 Task: Search one way flight ticket for 2 adults, 4 children and 1 infant on lap in business from Niagara Falls: Niagara Falls International Airport to Greensboro: Piedmont Triad International Airport on 5-1-2023. Choice of flights is Royal air maroc. Number of bags: 1 carry on bag. Price is upto 107000. Outbound departure time preference is 12:15.
Action: Mouse moved to (213, 371)
Screenshot: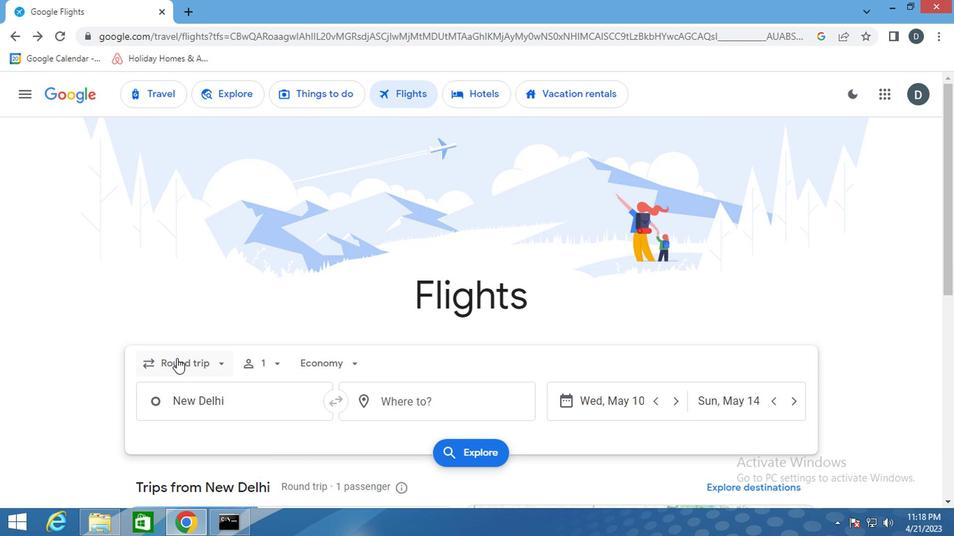 
Action: Mouse pressed left at (213, 371)
Screenshot: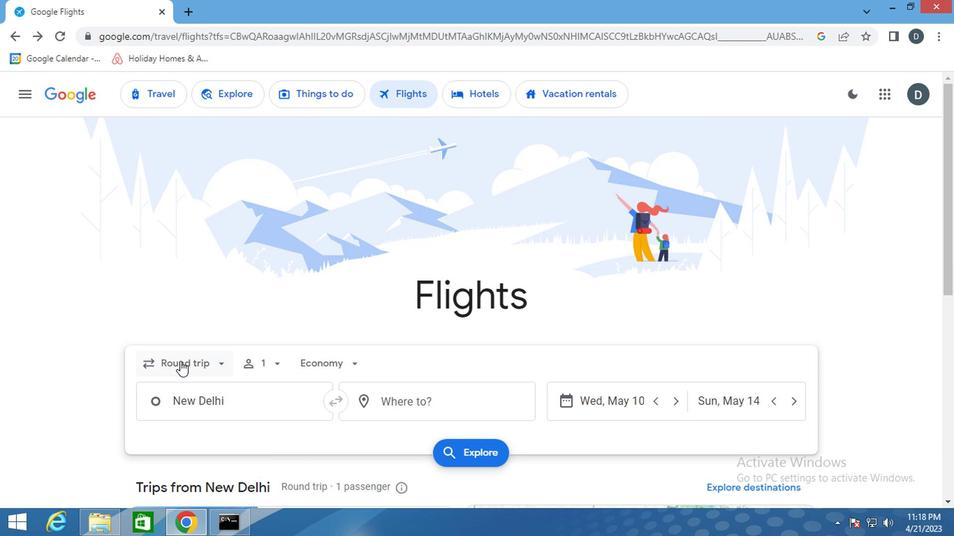 
Action: Mouse moved to (223, 428)
Screenshot: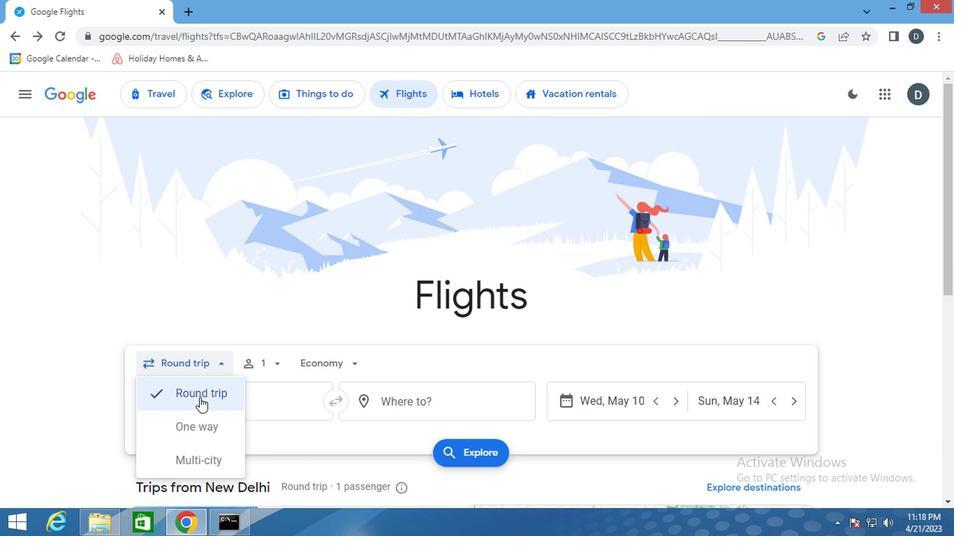 
Action: Mouse pressed left at (223, 428)
Screenshot: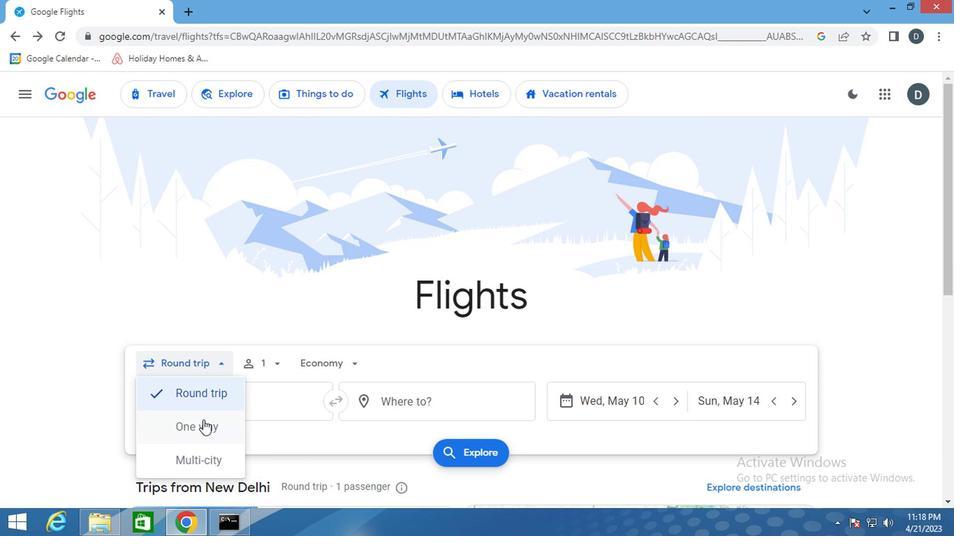 
Action: Mouse moved to (276, 365)
Screenshot: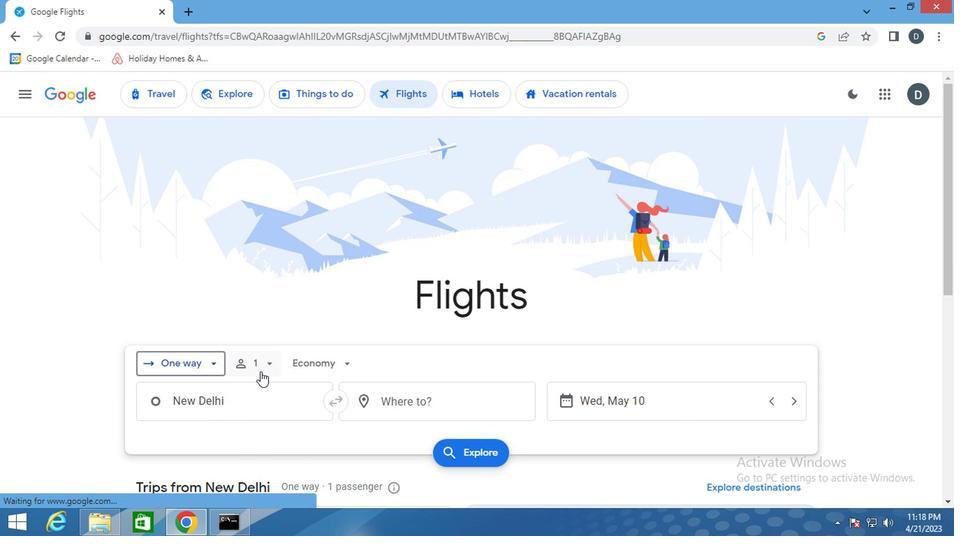 
Action: Mouse pressed left at (276, 365)
Screenshot: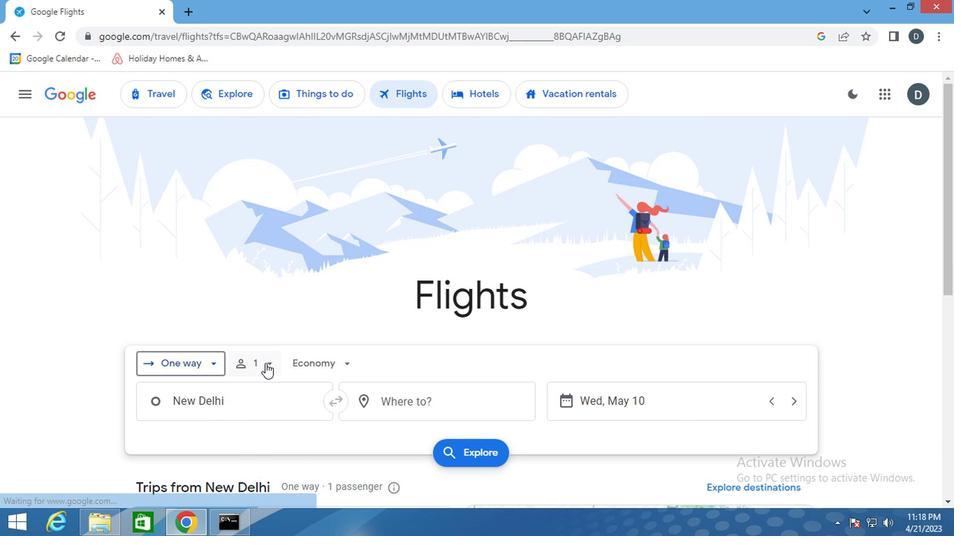 
Action: Mouse moved to (369, 413)
Screenshot: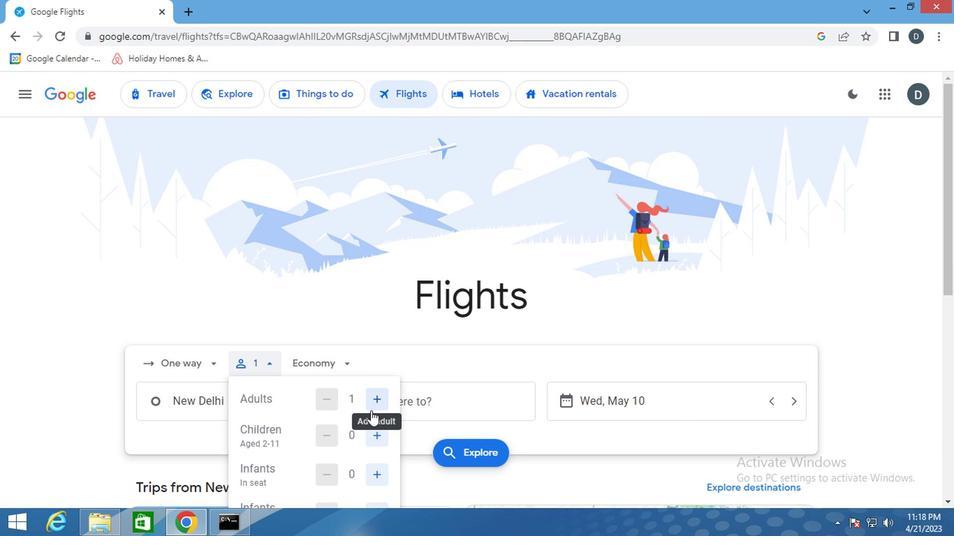 
Action: Mouse pressed left at (369, 413)
Screenshot: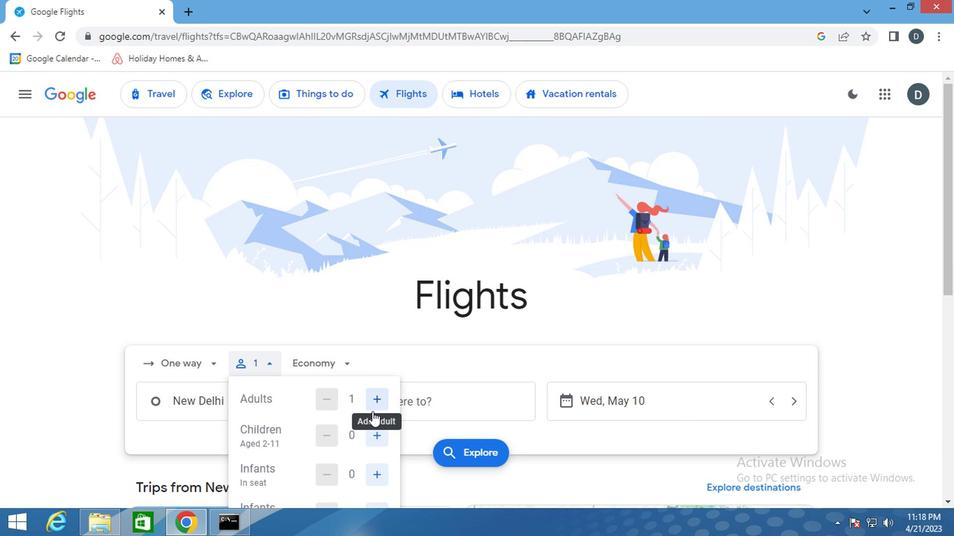 
Action: Mouse pressed left at (369, 413)
Screenshot: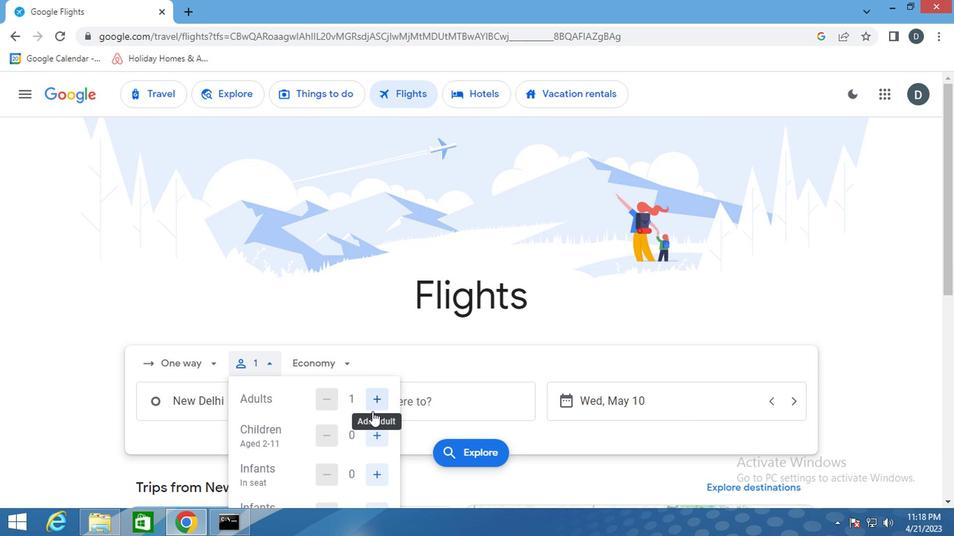 
Action: Mouse moved to (332, 404)
Screenshot: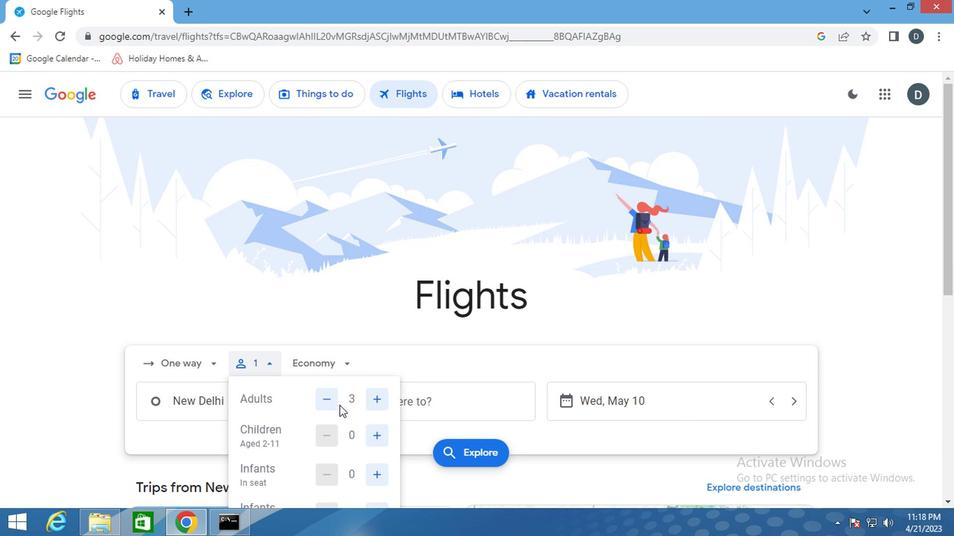
Action: Mouse pressed left at (332, 404)
Screenshot: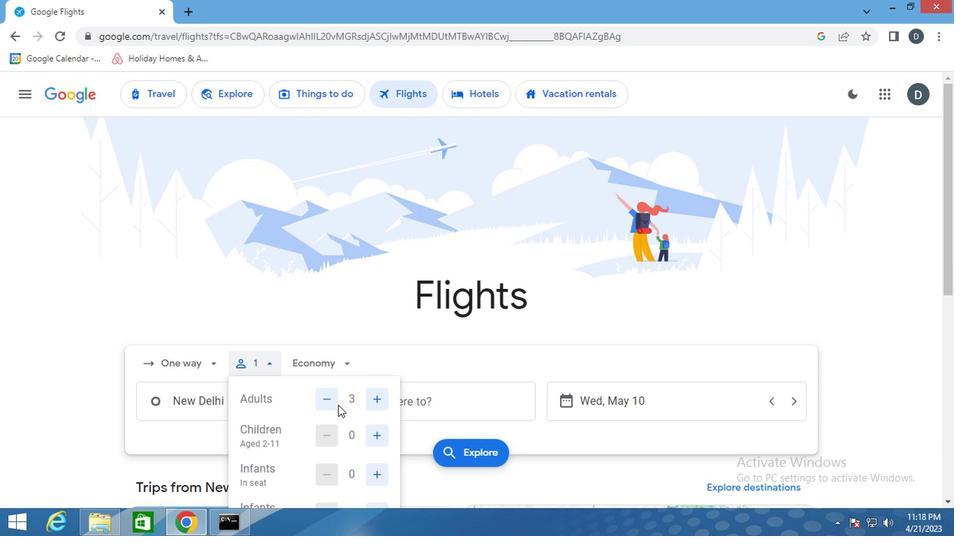 
Action: Mouse moved to (370, 426)
Screenshot: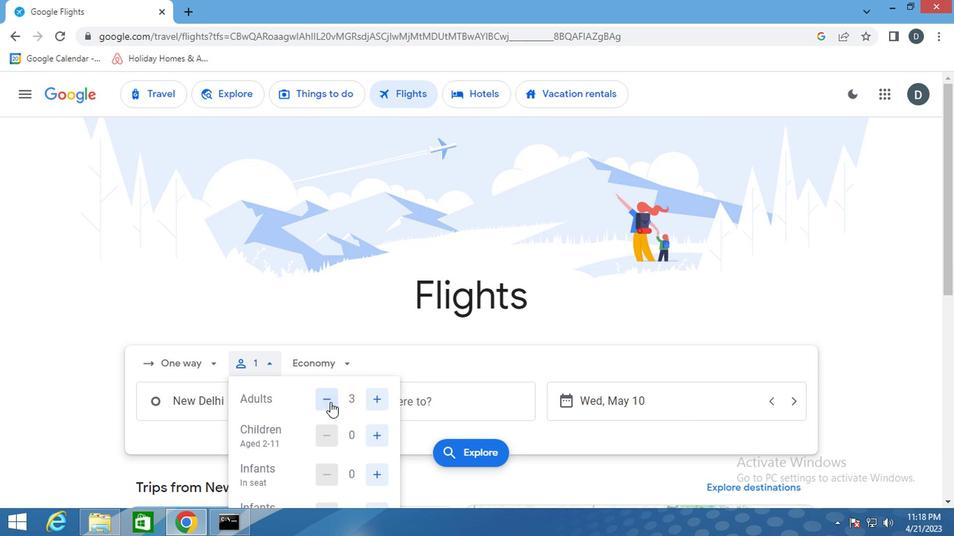 
Action: Mouse scrolled (370, 426) with delta (0, 0)
Screenshot: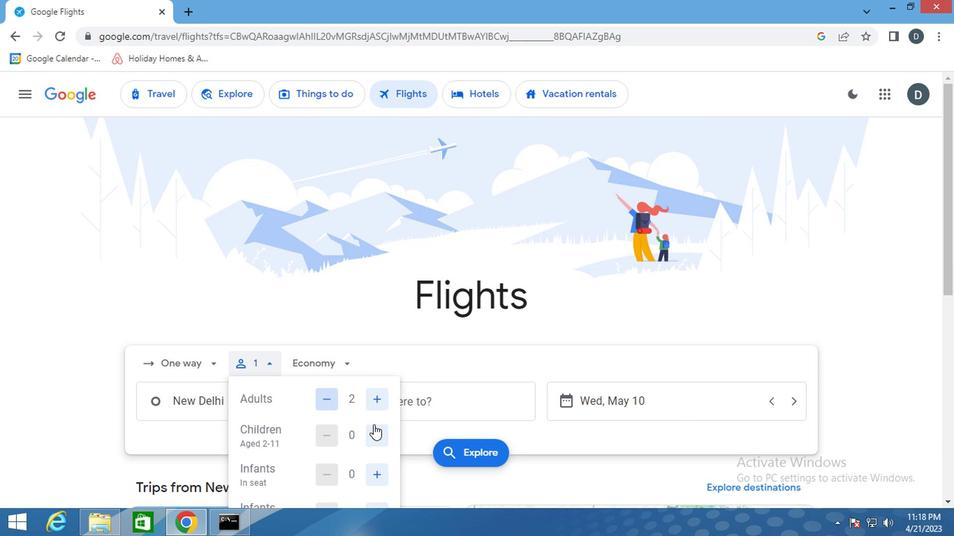 
Action: Mouse moved to (367, 371)
Screenshot: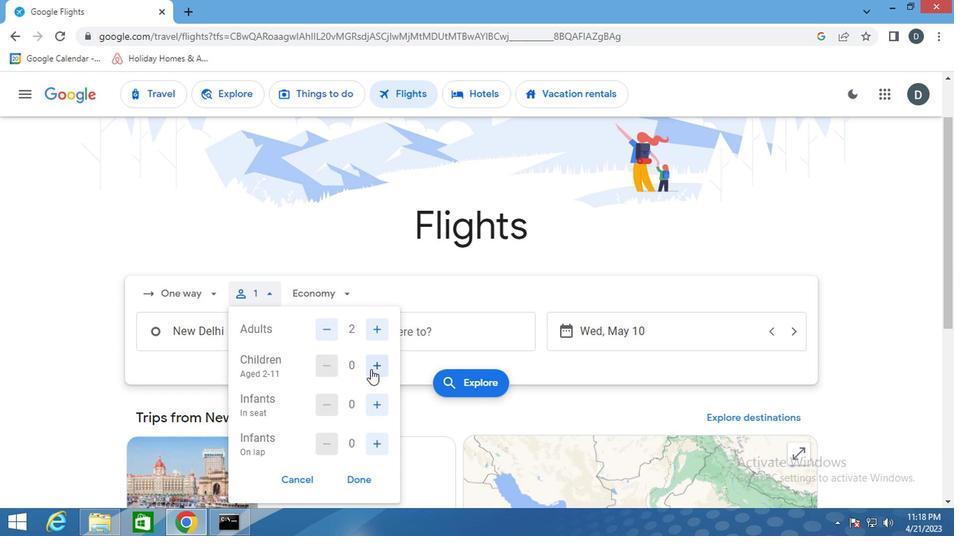 
Action: Mouse pressed left at (367, 371)
Screenshot: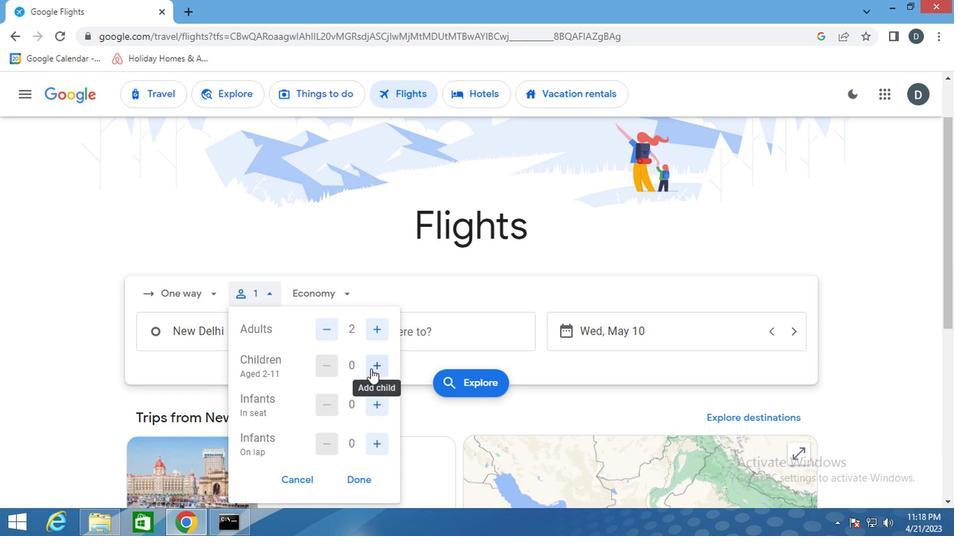 
Action: Mouse pressed left at (367, 371)
Screenshot: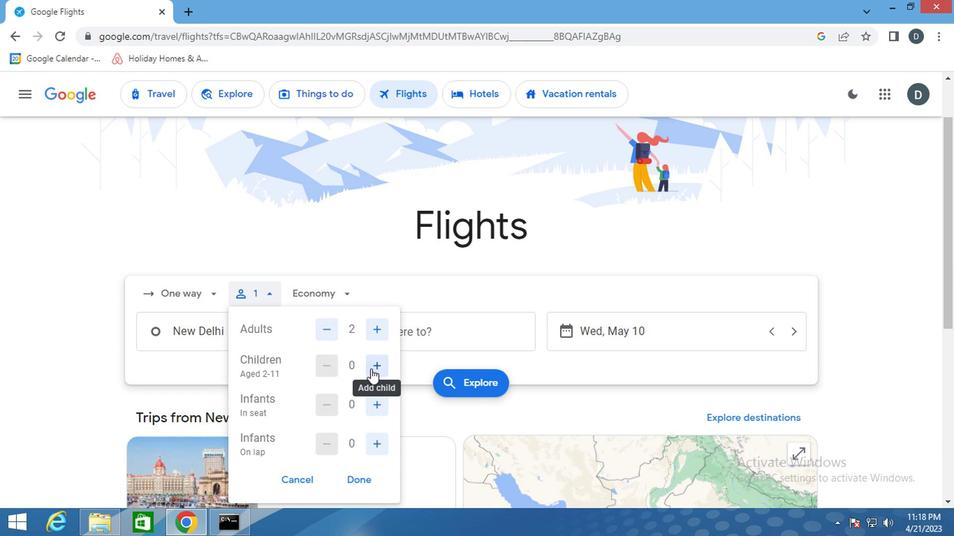 
Action: Mouse pressed left at (367, 371)
Screenshot: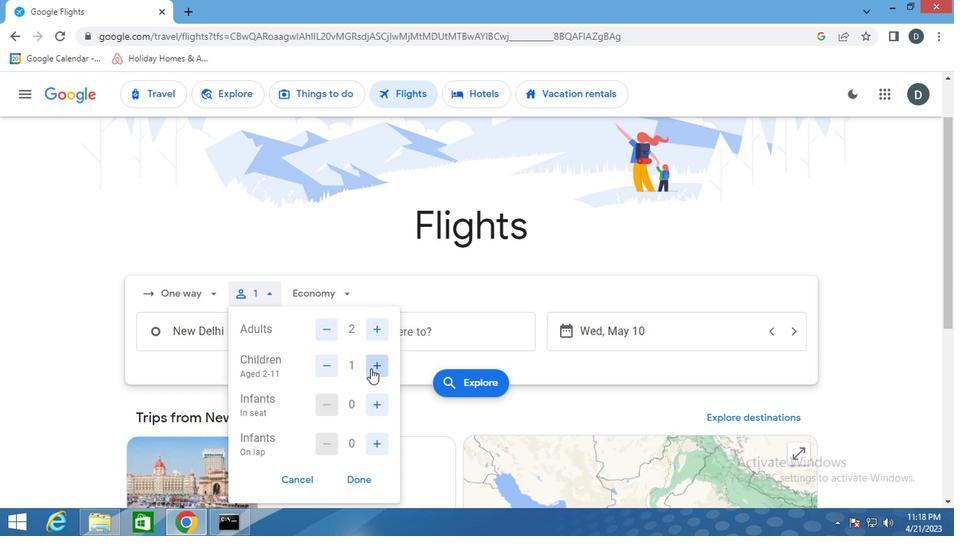 
Action: Mouse pressed left at (367, 371)
Screenshot: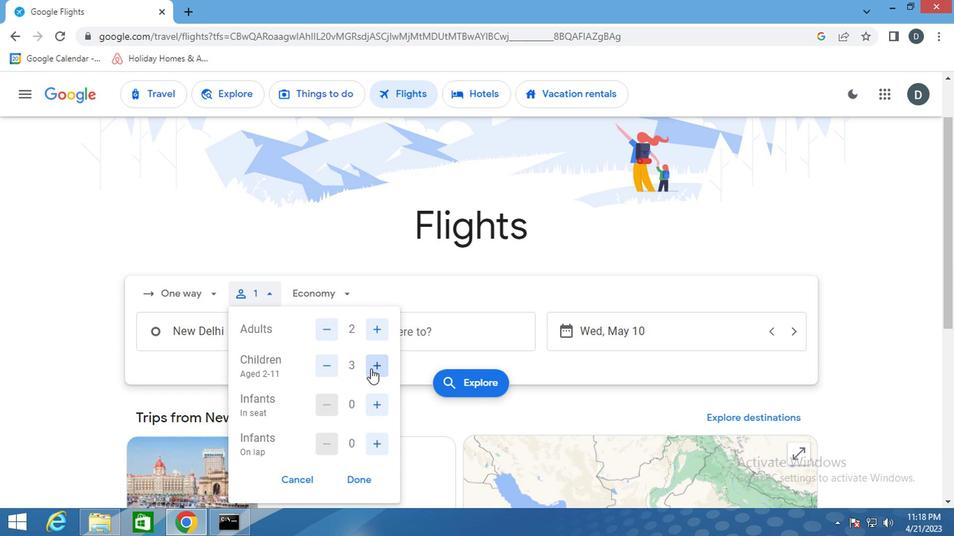 
Action: Mouse moved to (376, 453)
Screenshot: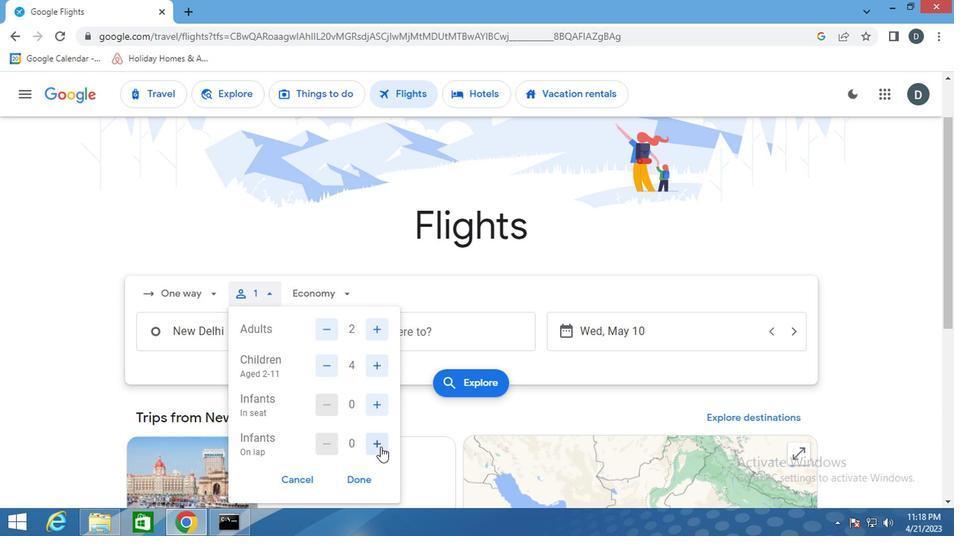 
Action: Mouse pressed left at (376, 453)
Screenshot: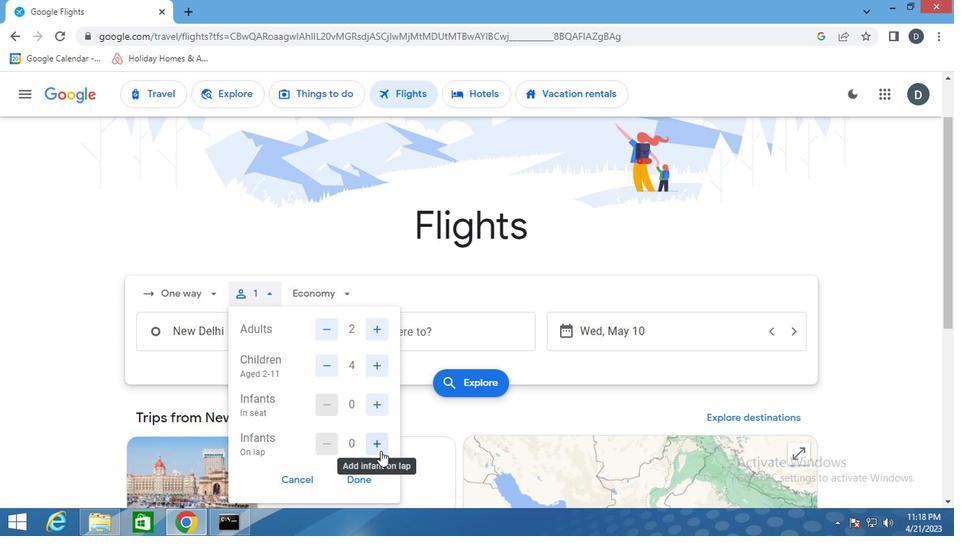 
Action: Mouse moved to (367, 479)
Screenshot: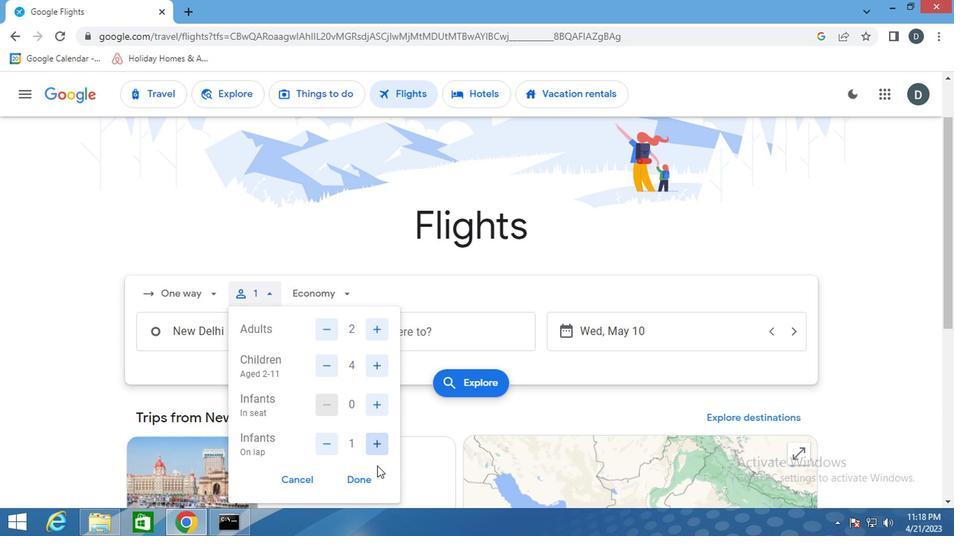 
Action: Mouse pressed left at (367, 479)
Screenshot: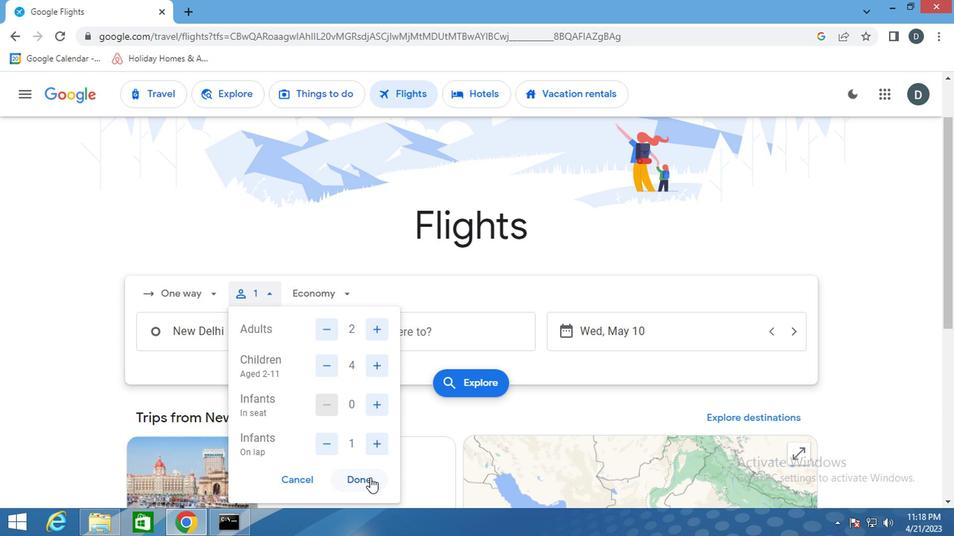 
Action: Mouse moved to (328, 305)
Screenshot: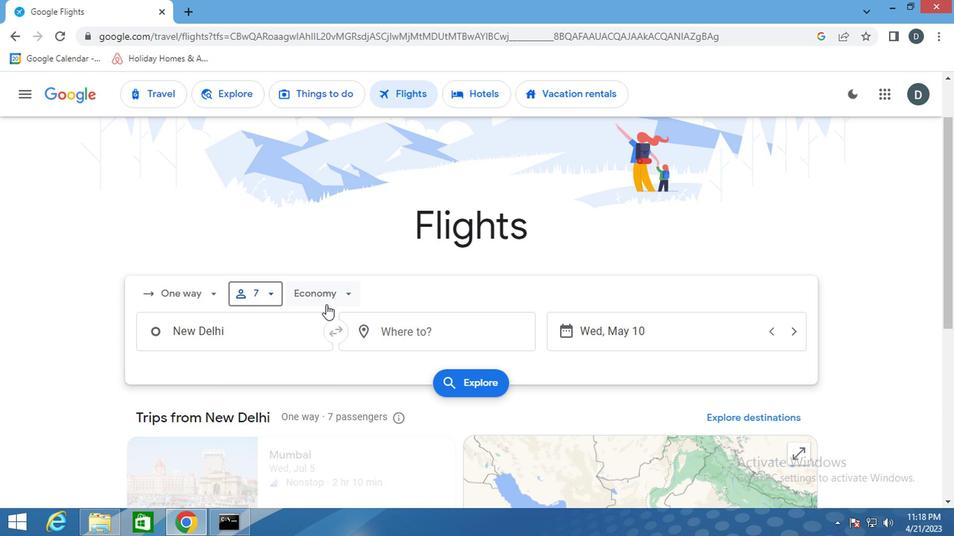 
Action: Mouse pressed left at (328, 305)
Screenshot: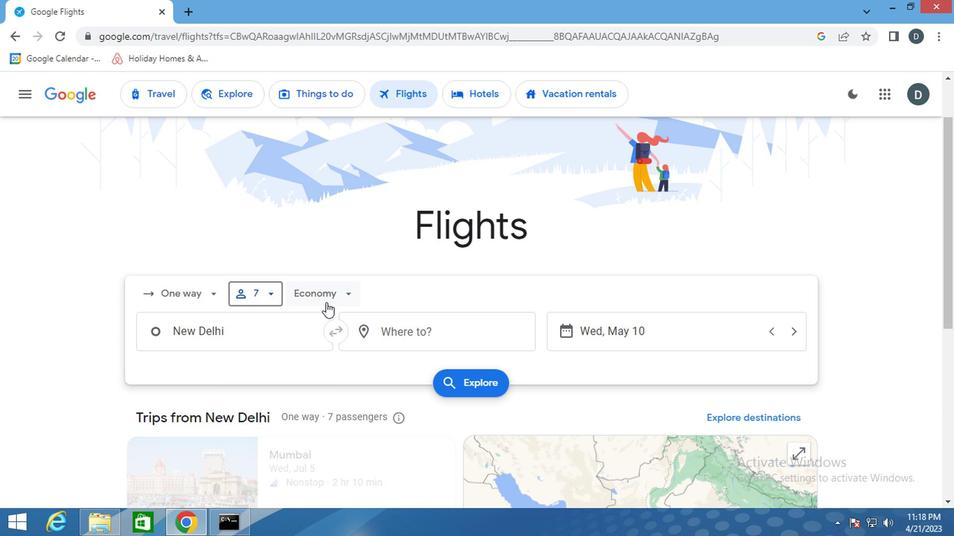 
Action: Mouse moved to (356, 403)
Screenshot: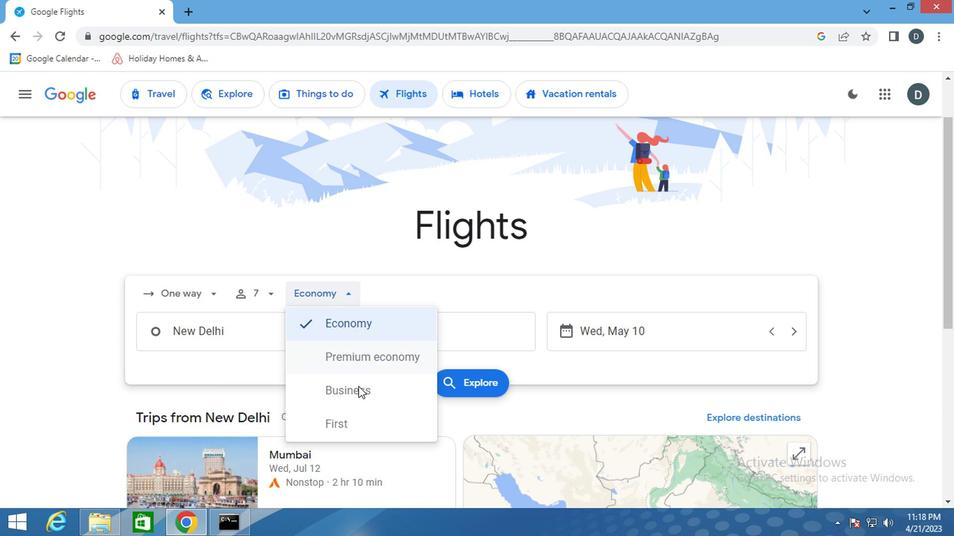 
Action: Mouse pressed left at (356, 403)
Screenshot: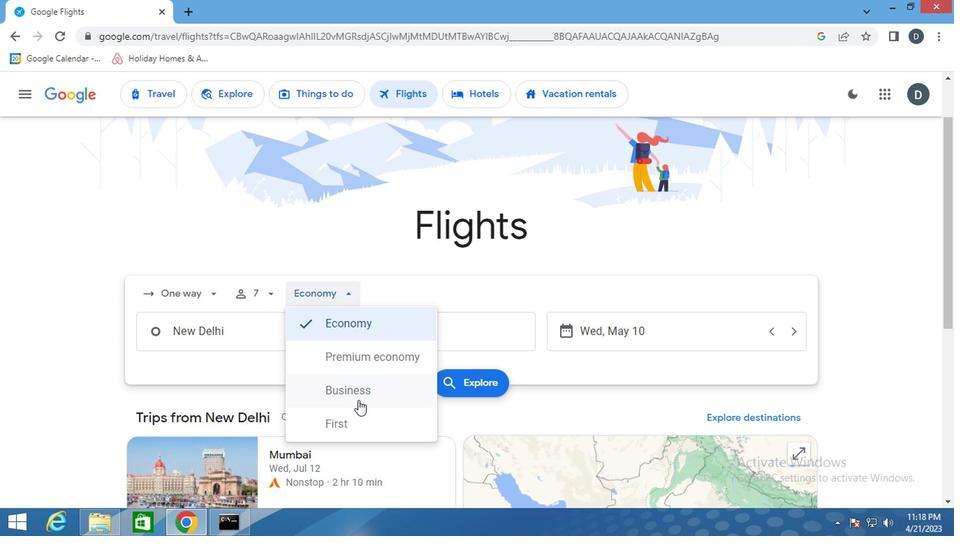
Action: Mouse moved to (243, 335)
Screenshot: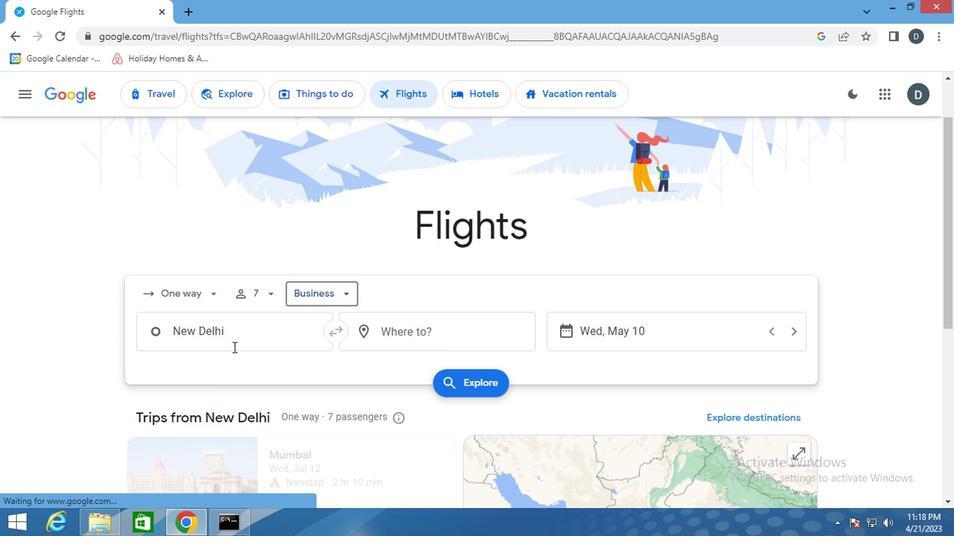 
Action: Mouse pressed left at (243, 335)
Screenshot: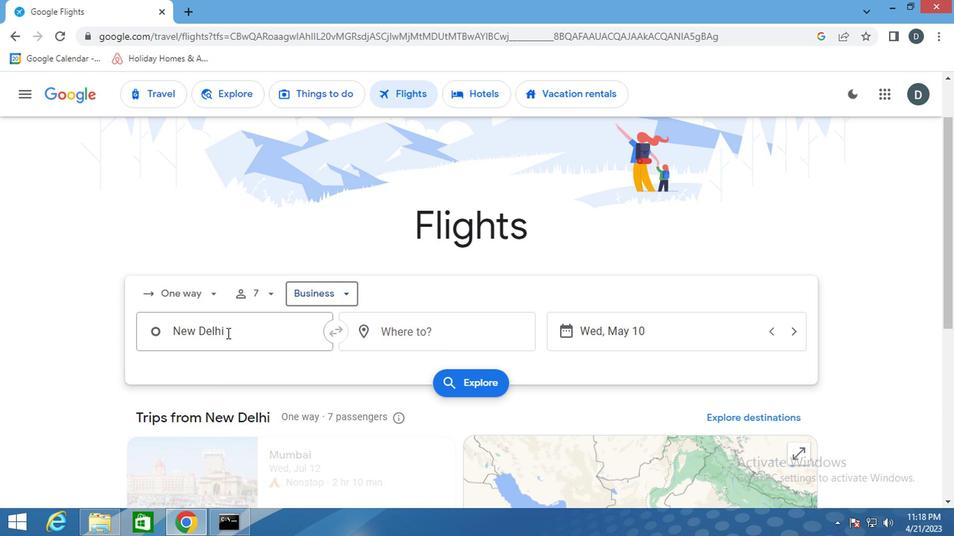 
Action: Key pressed <Key.shift>NIAGRA
Screenshot: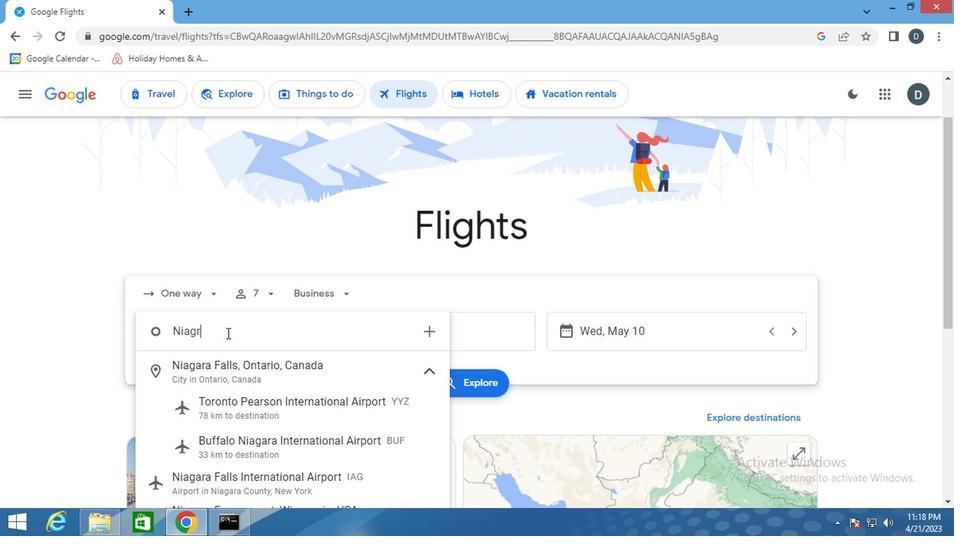 
Action: Mouse moved to (303, 473)
Screenshot: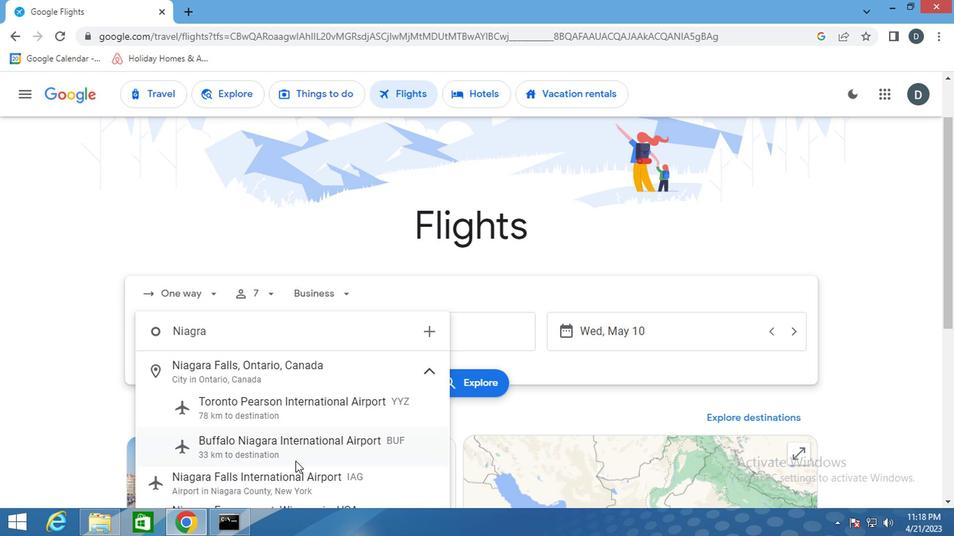 
Action: Mouse pressed left at (303, 473)
Screenshot: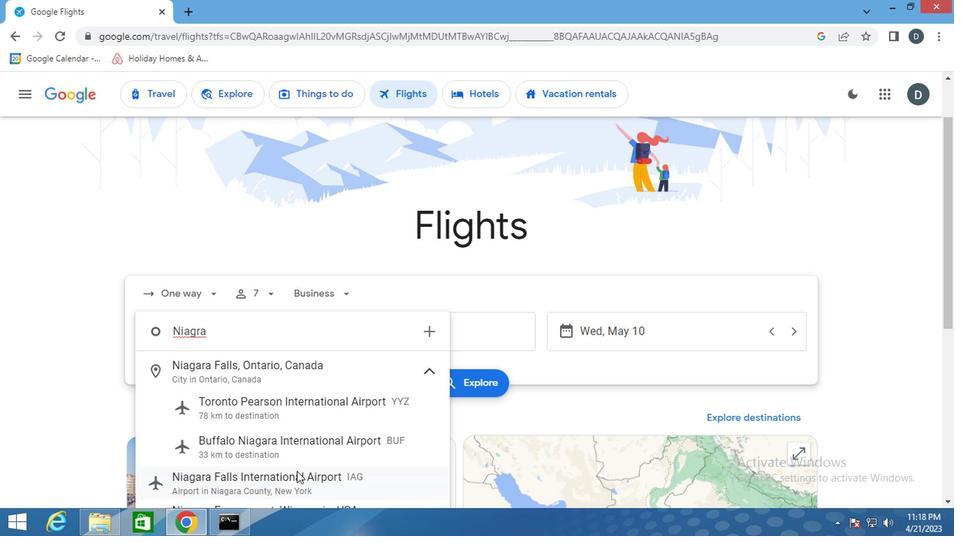 
Action: Mouse moved to (414, 343)
Screenshot: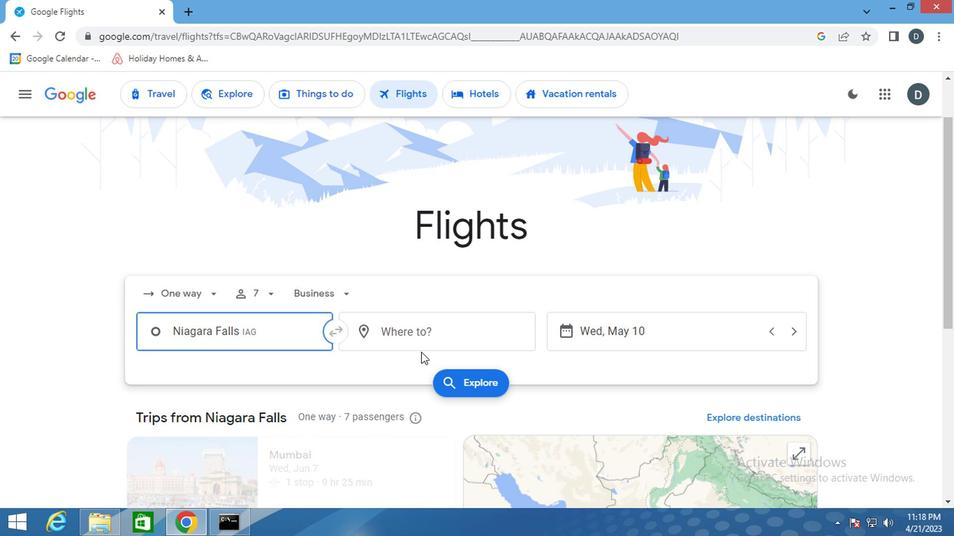 
Action: Mouse pressed left at (414, 343)
Screenshot: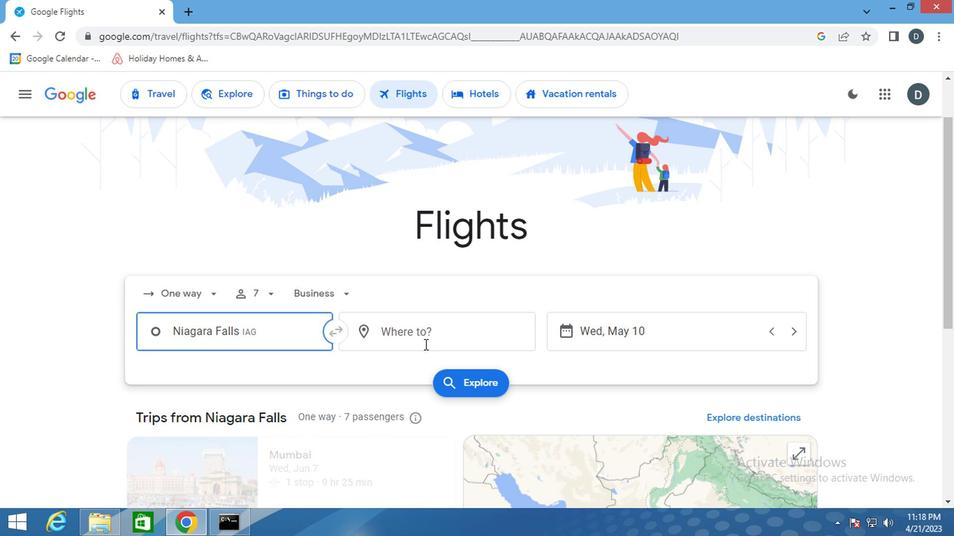 
Action: Key pressed <Key.shift><Key.shift><Key.shift><Key.shift><Key.shift>ctrl+GREENS
Screenshot: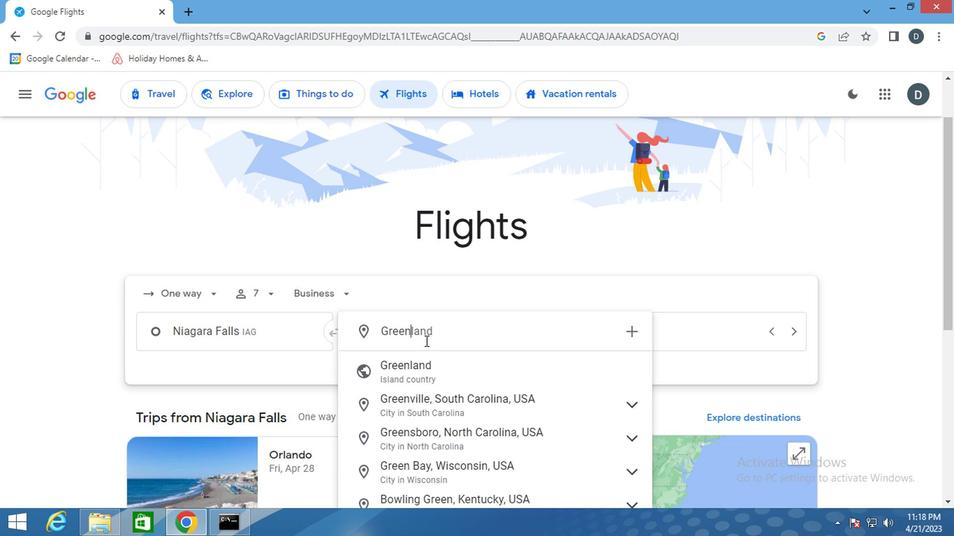 
Action: Mouse moved to (456, 403)
Screenshot: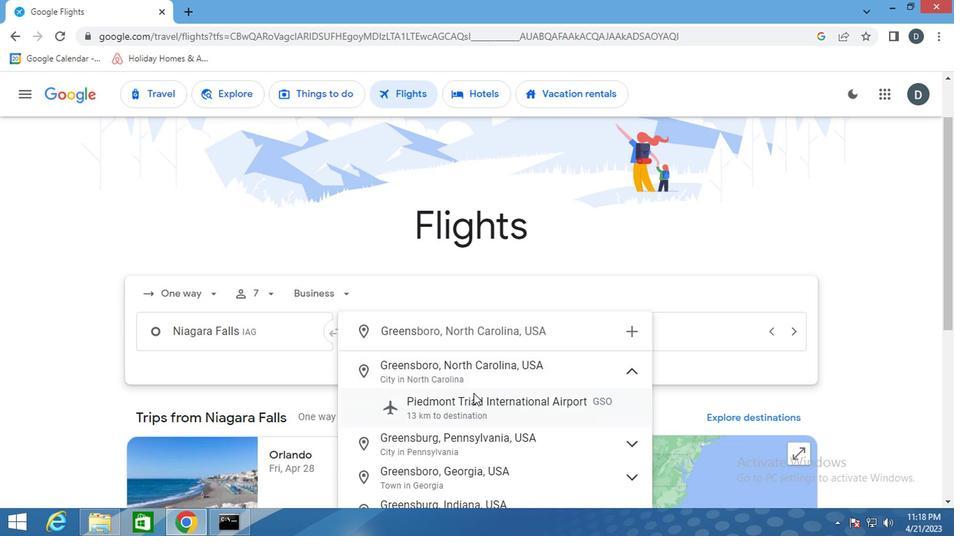 
Action: Mouse pressed left at (456, 403)
Screenshot: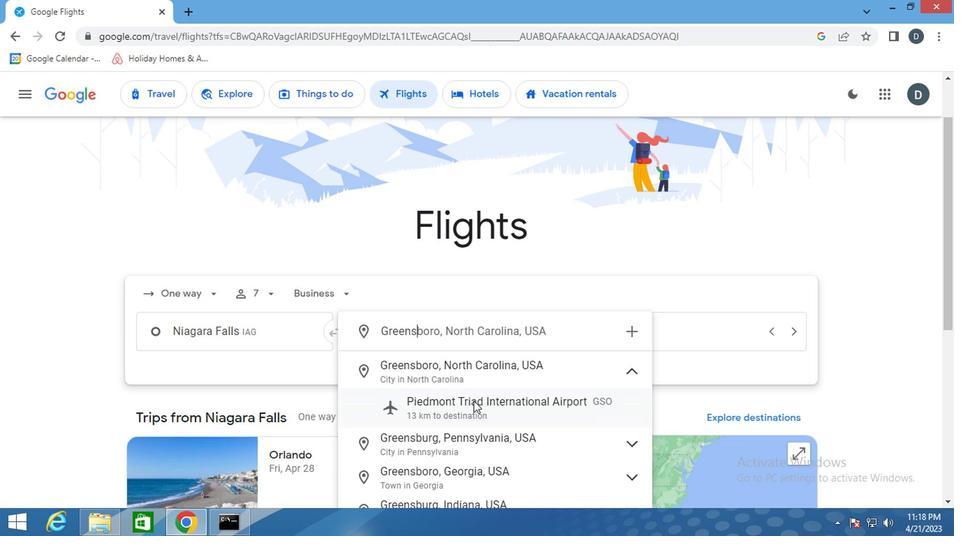 
Action: Mouse moved to (566, 337)
Screenshot: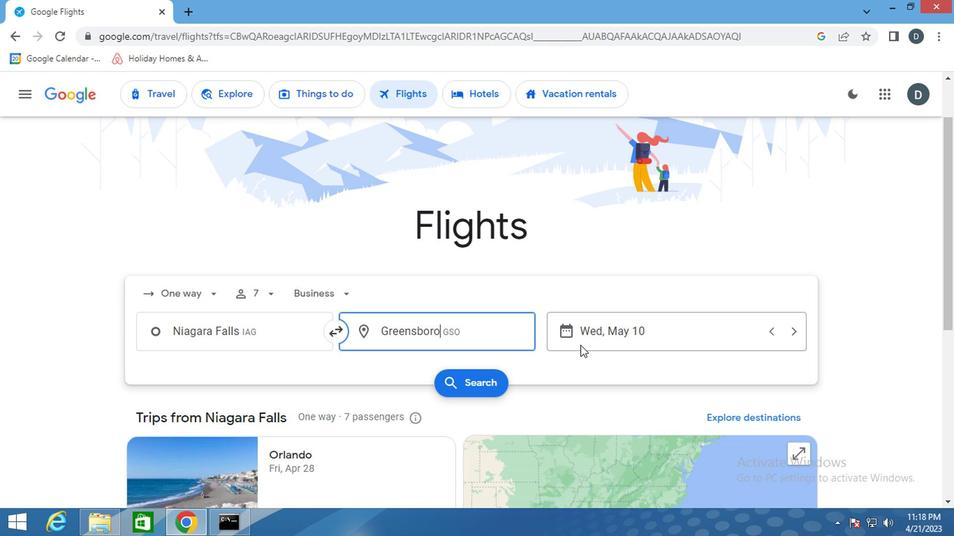 
Action: Mouse pressed left at (566, 337)
Screenshot: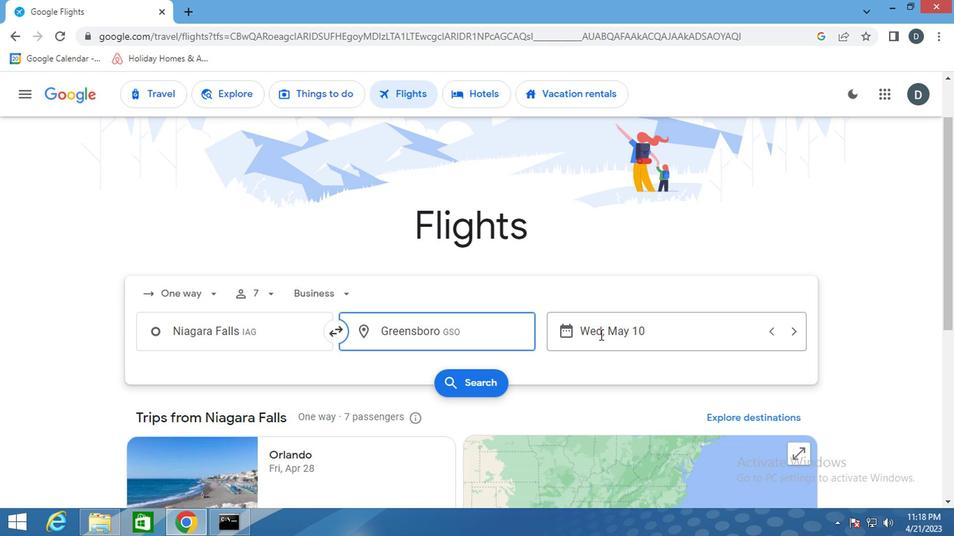 
Action: Mouse moved to (575, 264)
Screenshot: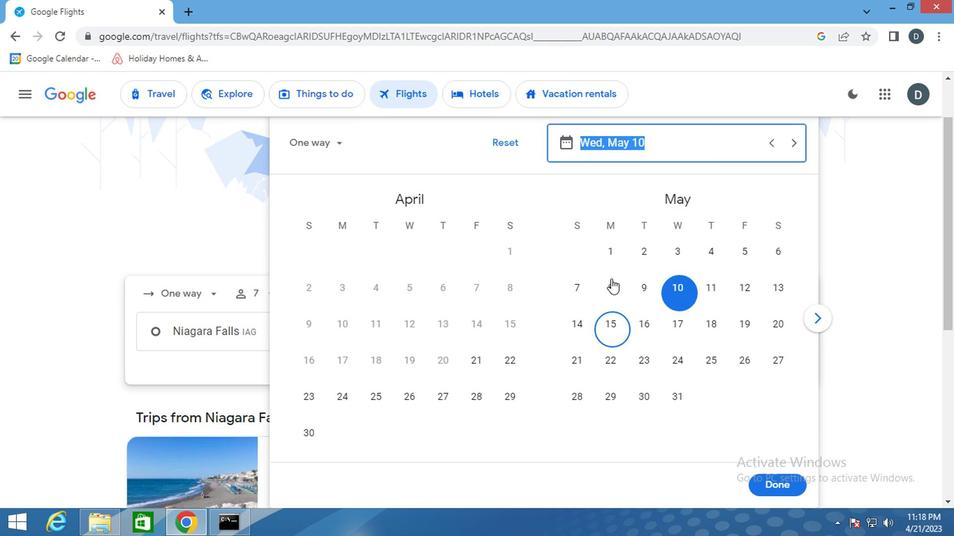 
Action: Mouse pressed left at (575, 264)
Screenshot: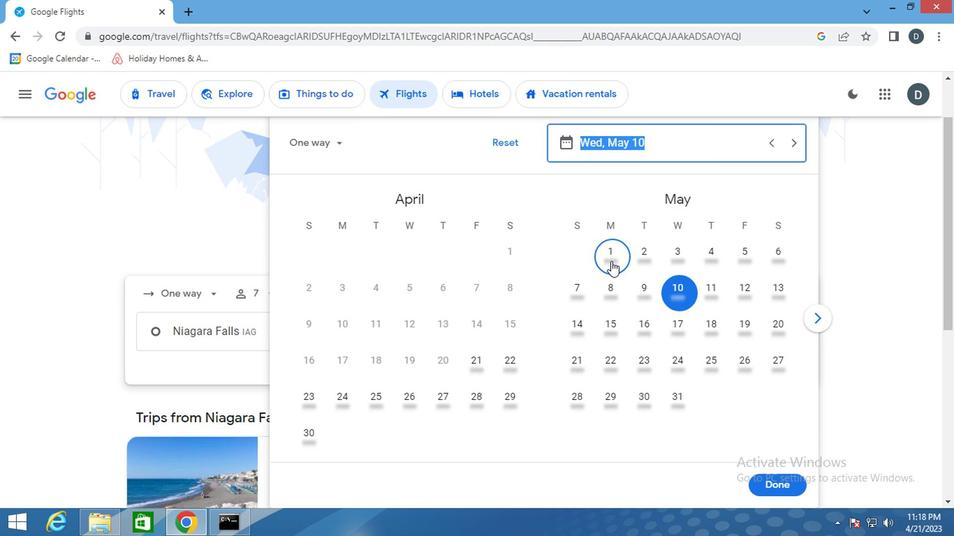 
Action: Mouse moved to (723, 483)
Screenshot: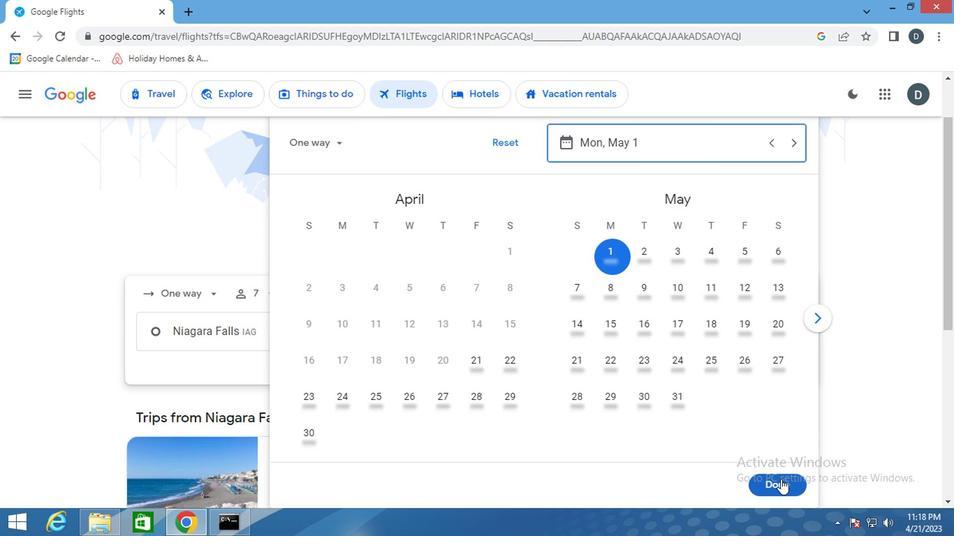 
Action: Mouse pressed left at (723, 483)
Screenshot: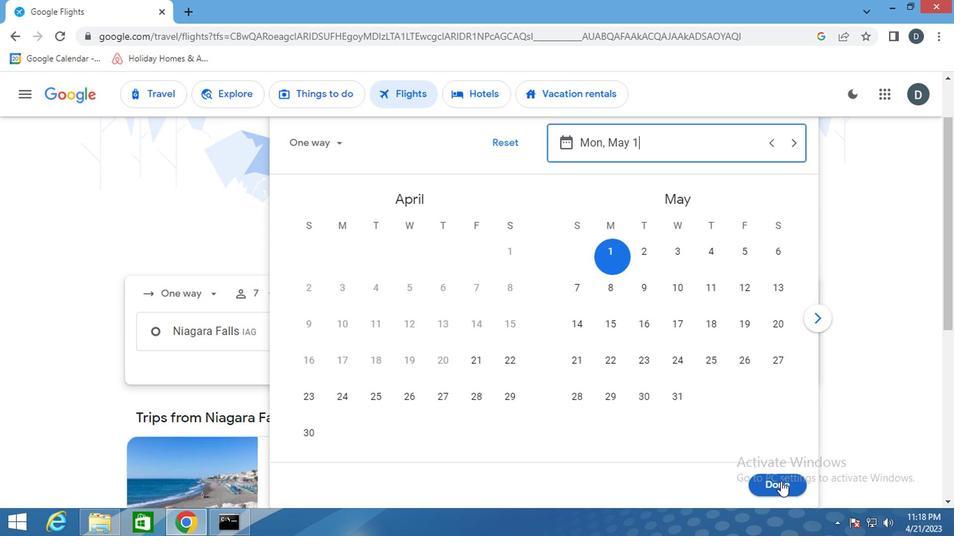 
Action: Mouse moved to (455, 377)
Screenshot: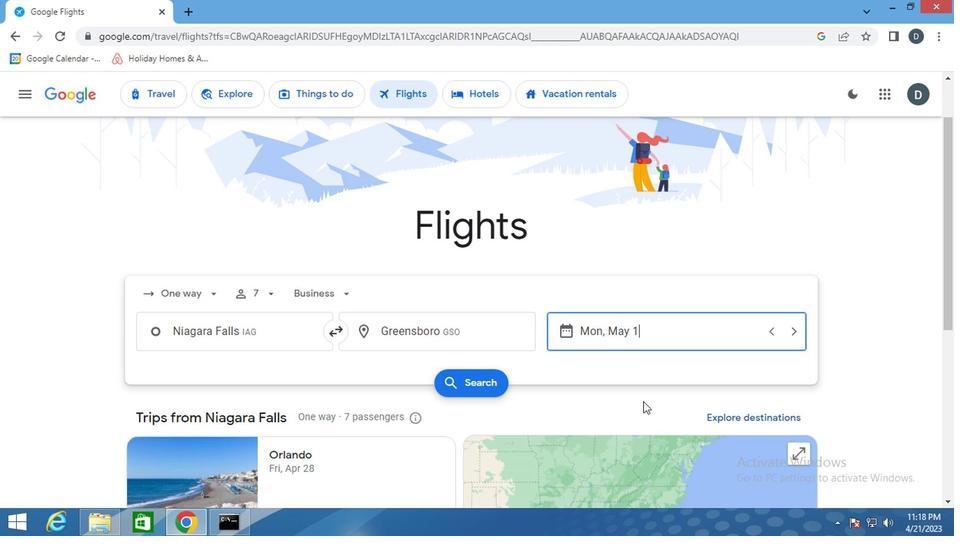 
Action: Mouse pressed left at (455, 377)
Screenshot: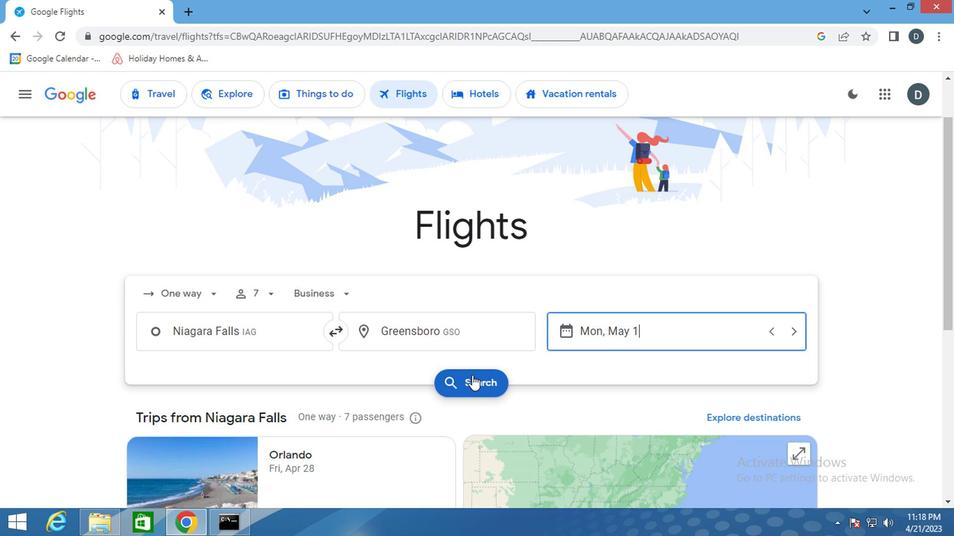 
Action: Mouse moved to (179, 231)
Screenshot: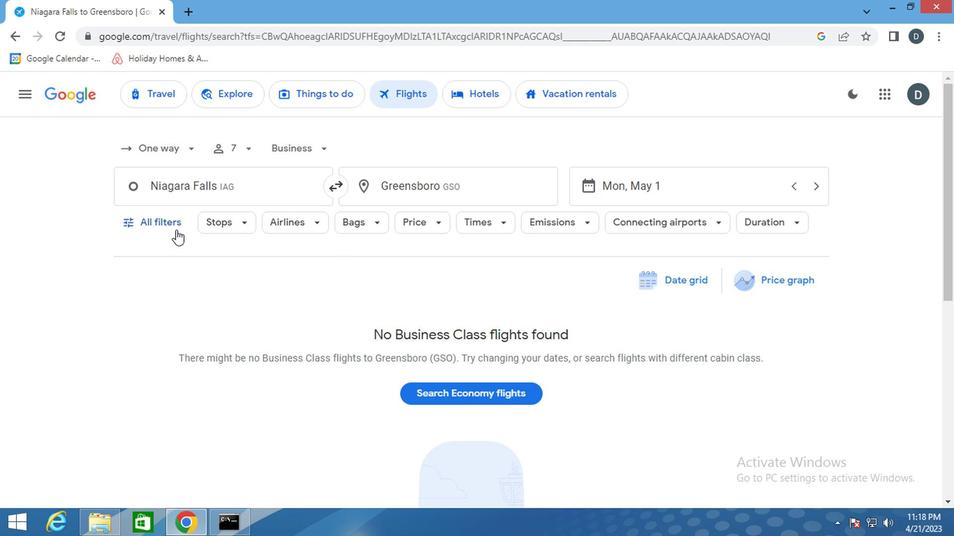 
Action: Mouse pressed left at (179, 231)
Screenshot: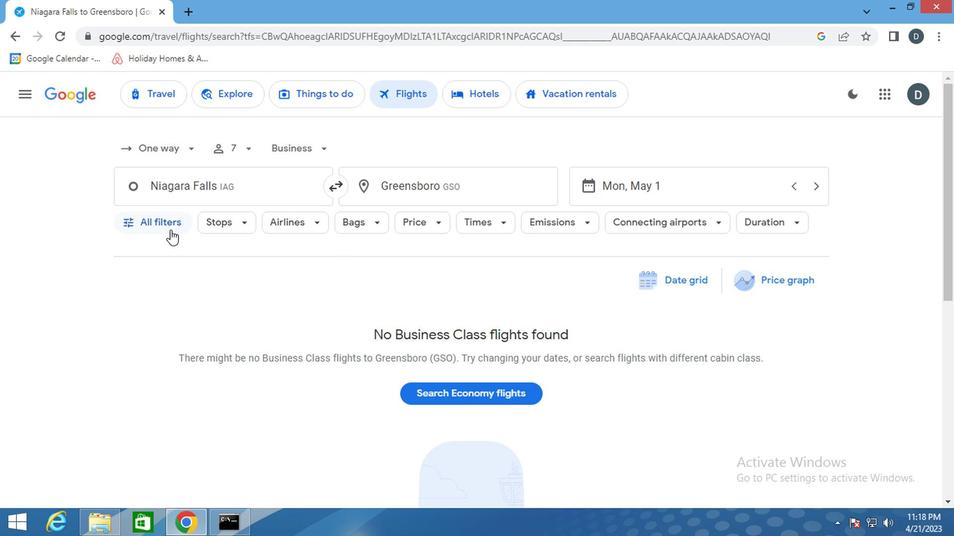 
Action: Mouse moved to (246, 381)
Screenshot: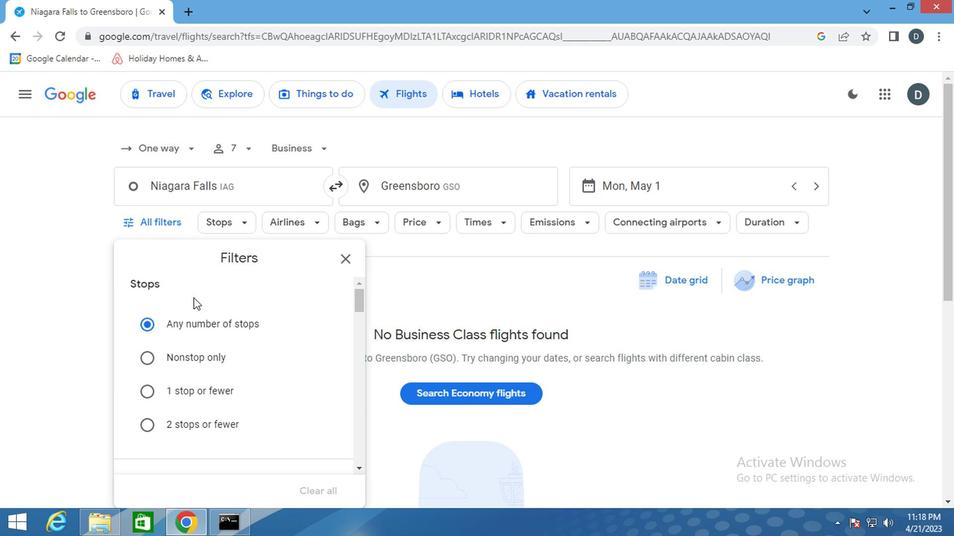
Action: Mouse scrolled (246, 381) with delta (0, 0)
Screenshot: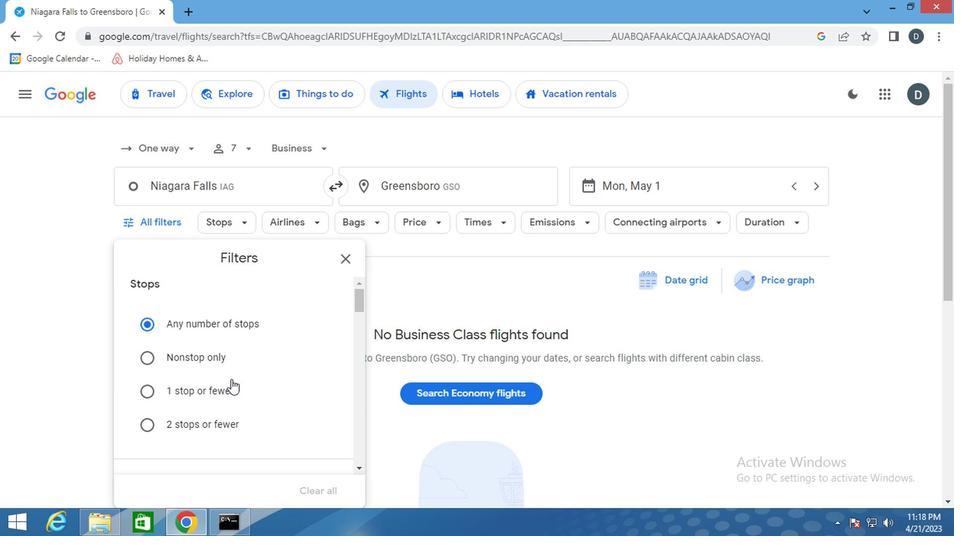 
Action: Mouse scrolled (246, 381) with delta (0, 0)
Screenshot: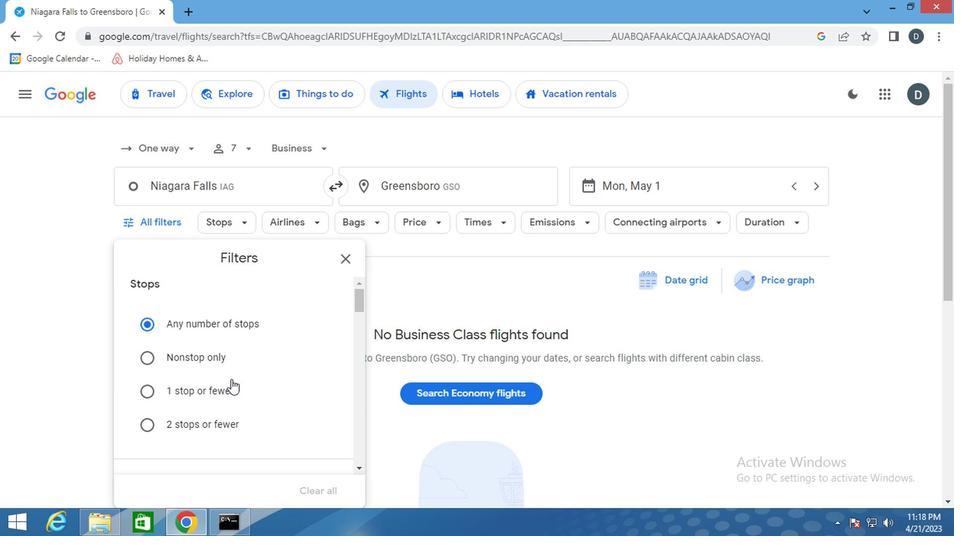 
Action: Mouse scrolled (246, 381) with delta (0, 0)
Screenshot: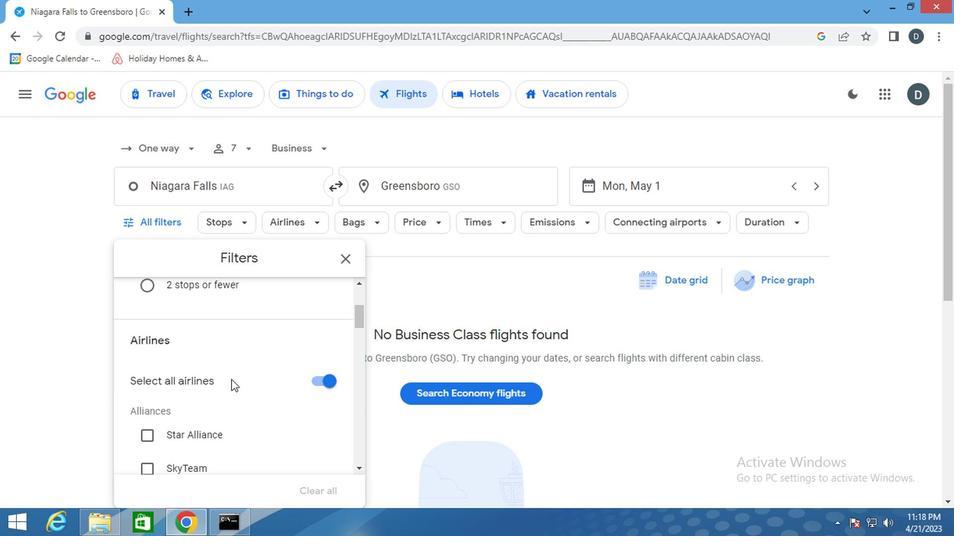 
Action: Mouse scrolled (246, 381) with delta (0, 0)
Screenshot: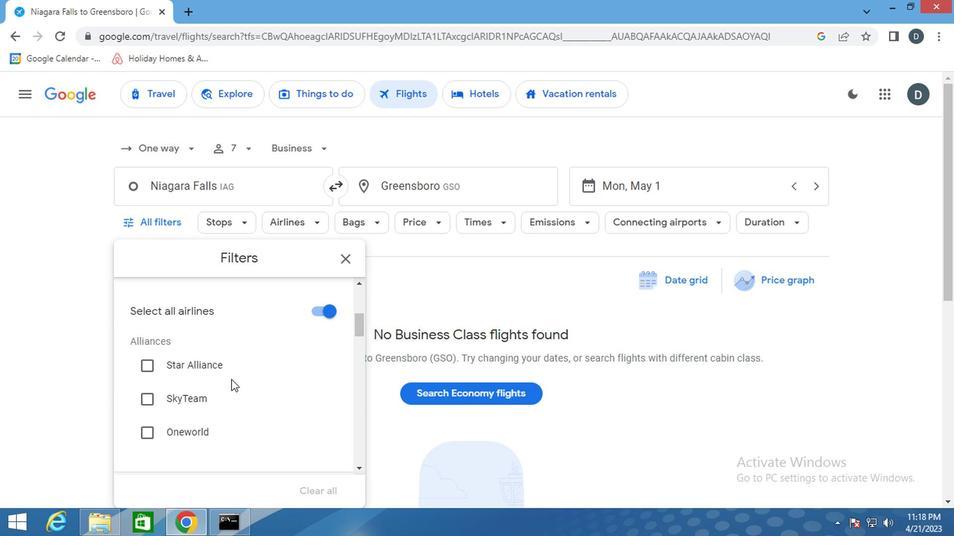 
Action: Mouse scrolled (246, 381) with delta (0, 0)
Screenshot: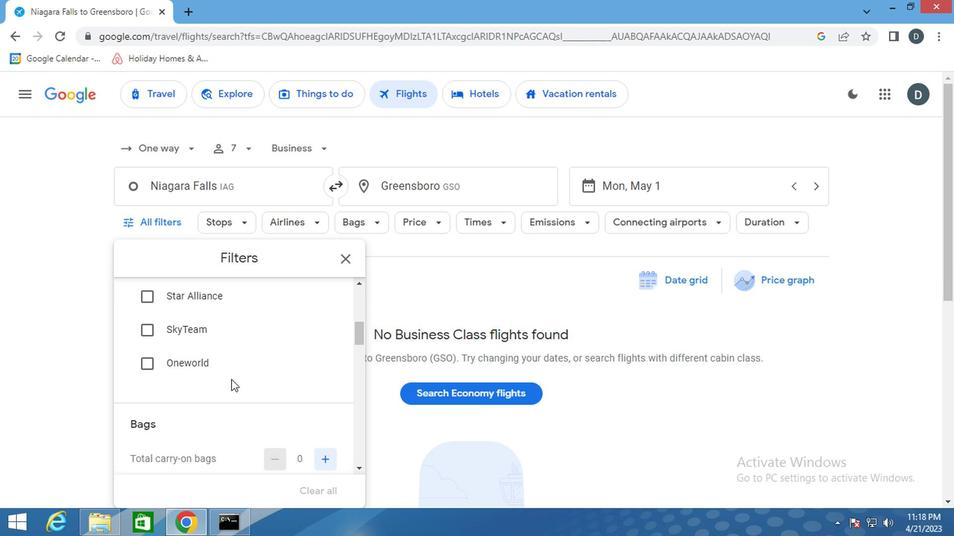 
Action: Mouse scrolled (246, 381) with delta (0, 0)
Screenshot: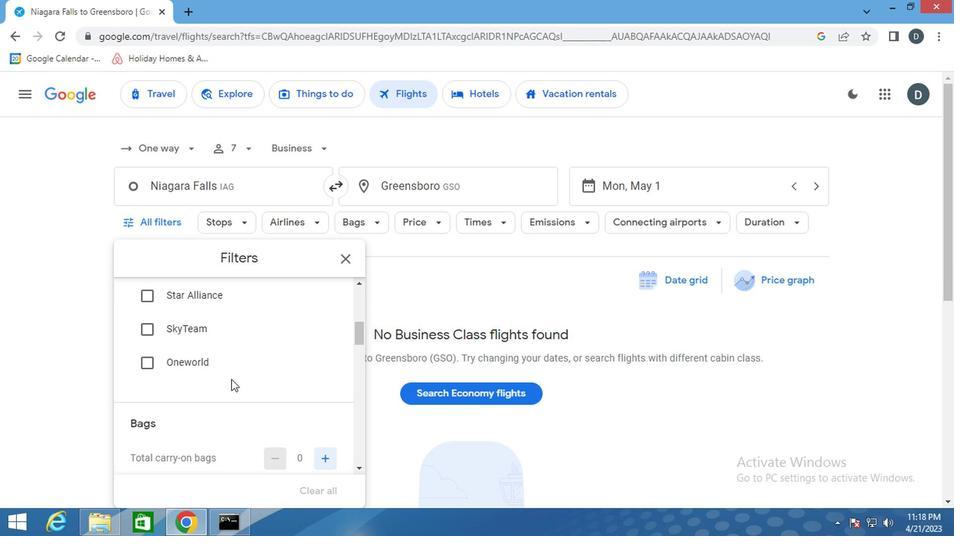 
Action: Mouse scrolled (246, 382) with delta (0, 0)
Screenshot: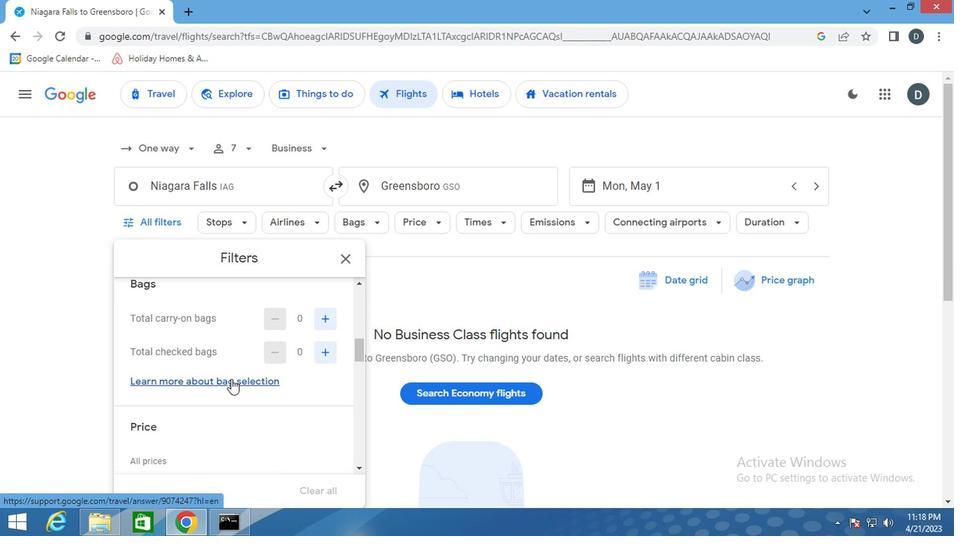 
Action: Mouse scrolled (246, 382) with delta (0, 0)
Screenshot: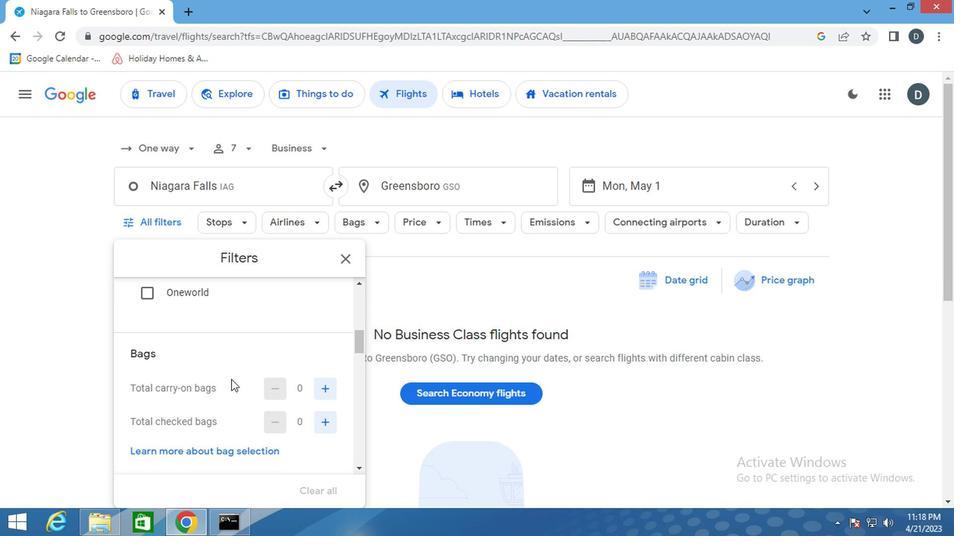 
Action: Mouse scrolled (246, 382) with delta (0, 0)
Screenshot: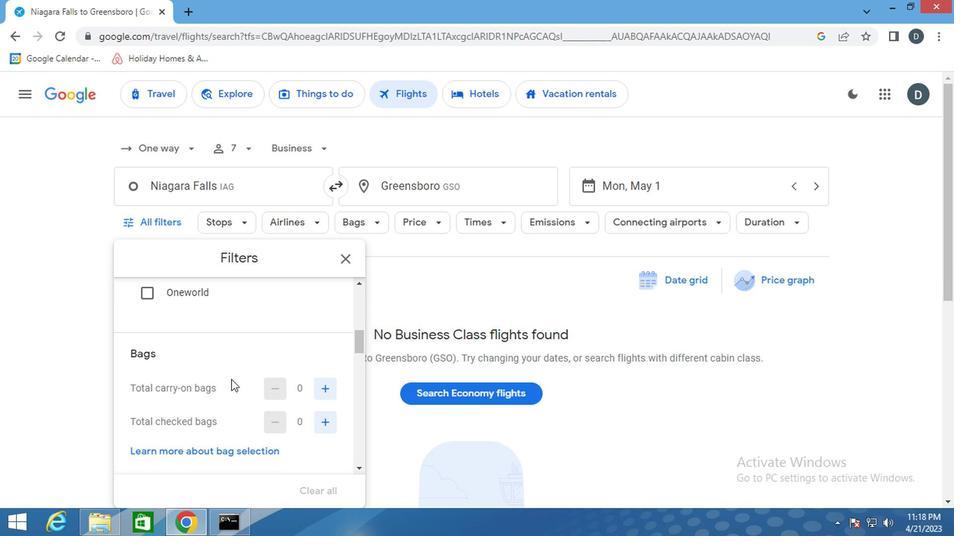 
Action: Mouse scrolled (246, 381) with delta (0, 0)
Screenshot: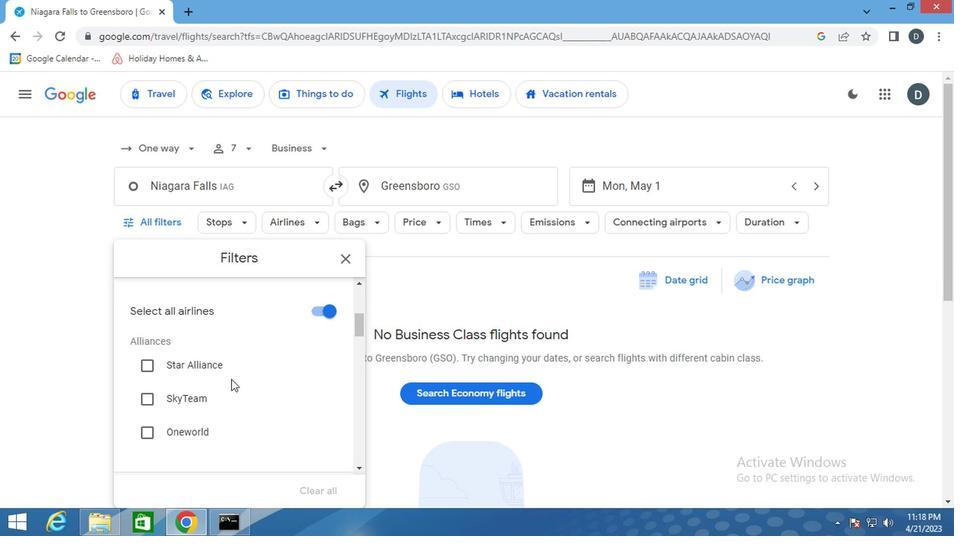 
Action: Mouse scrolled (246, 381) with delta (0, 0)
Screenshot: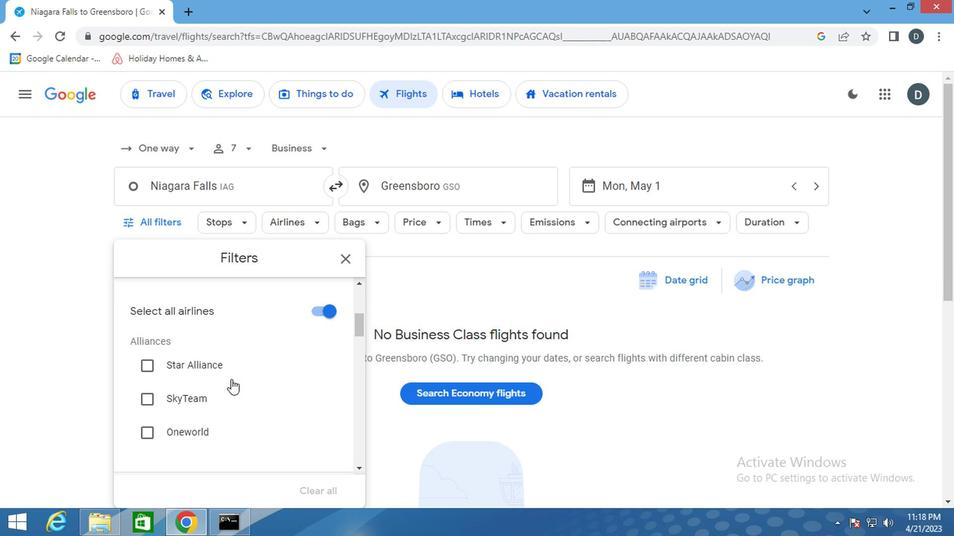 
Action: Mouse moved to (334, 391)
Screenshot: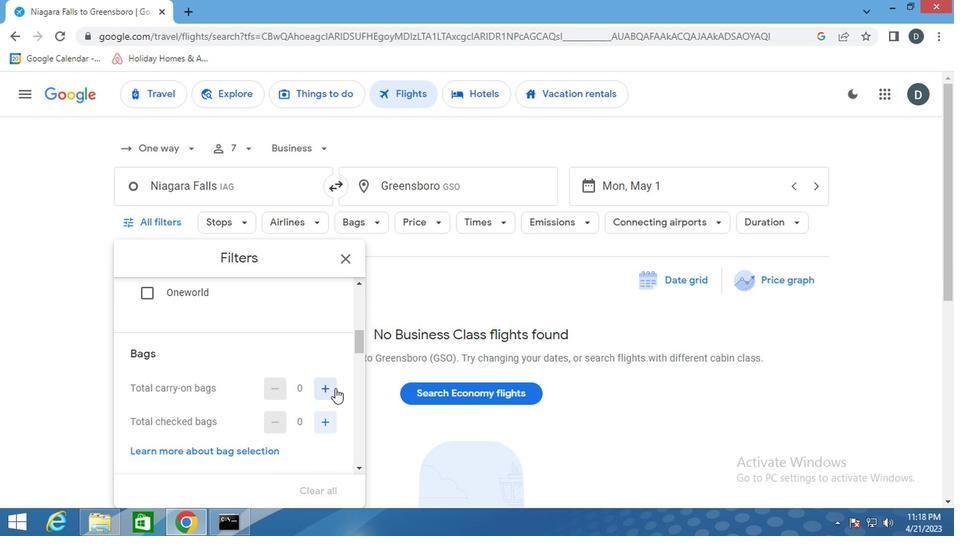 
Action: Mouse pressed left at (334, 391)
Screenshot: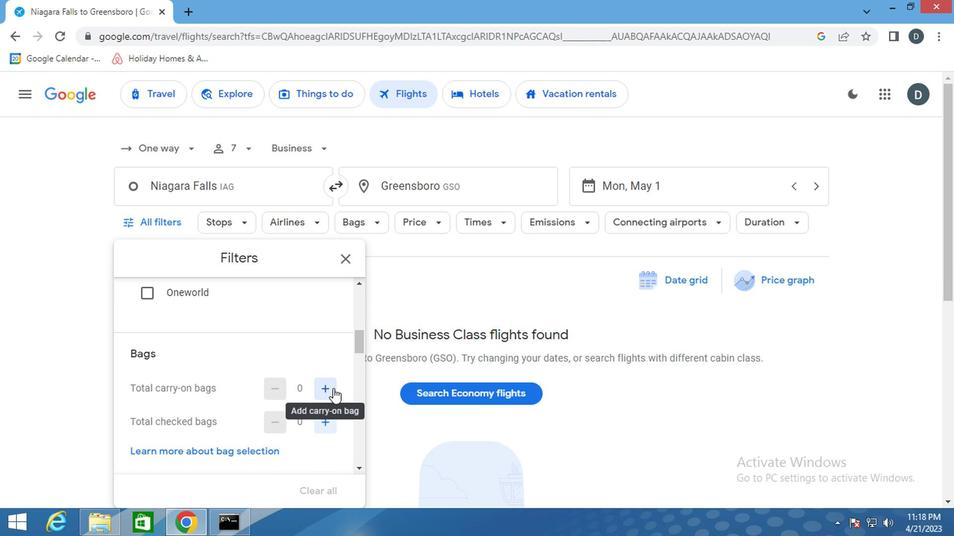 
Action: Mouse moved to (254, 404)
Screenshot: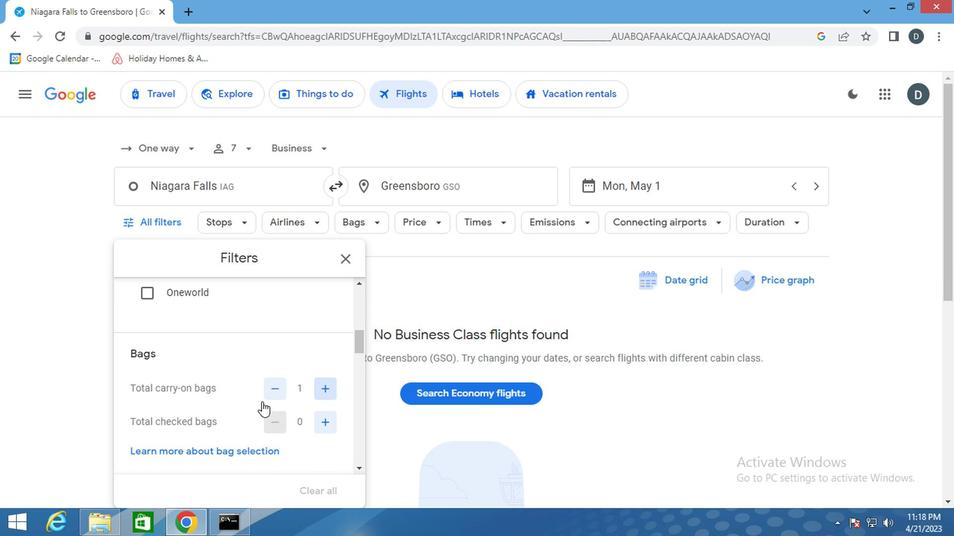 
Action: Mouse scrolled (254, 403) with delta (0, 0)
Screenshot: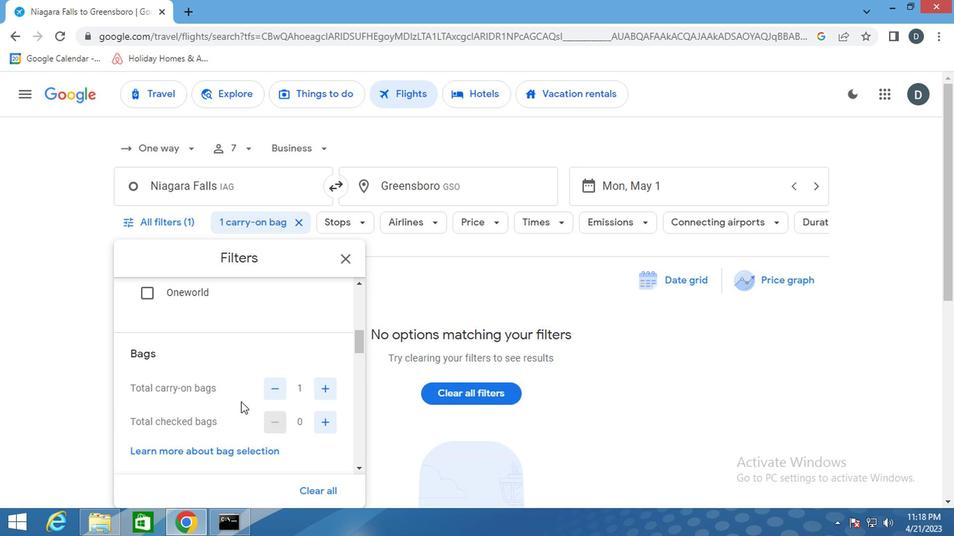 
Action: Mouse scrolled (254, 403) with delta (0, 0)
Screenshot: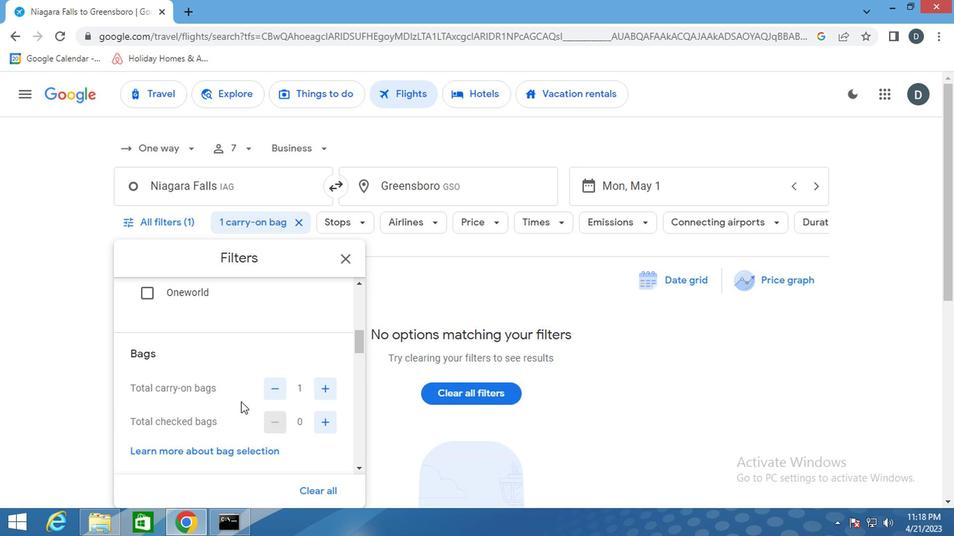 
Action: Mouse moved to (331, 420)
Screenshot: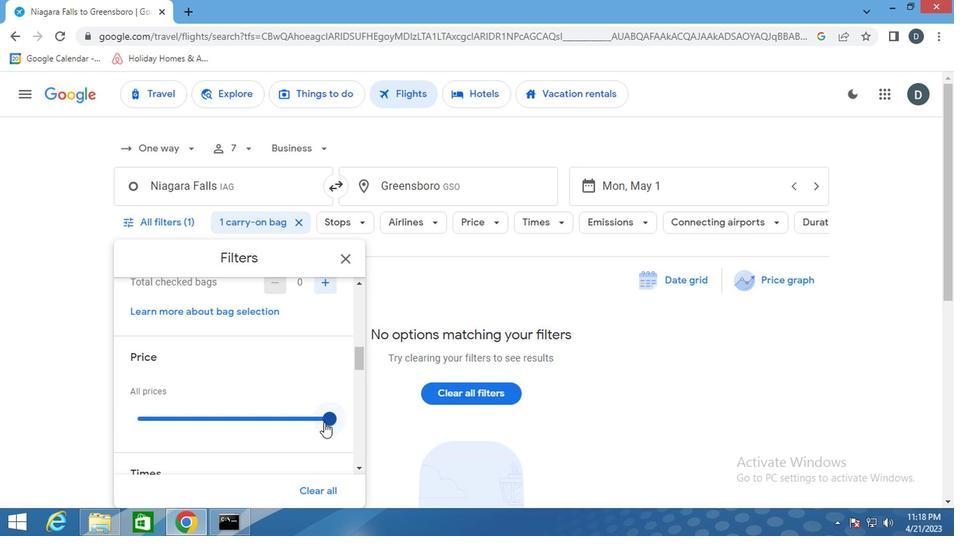 
Action: Mouse pressed left at (331, 420)
Screenshot: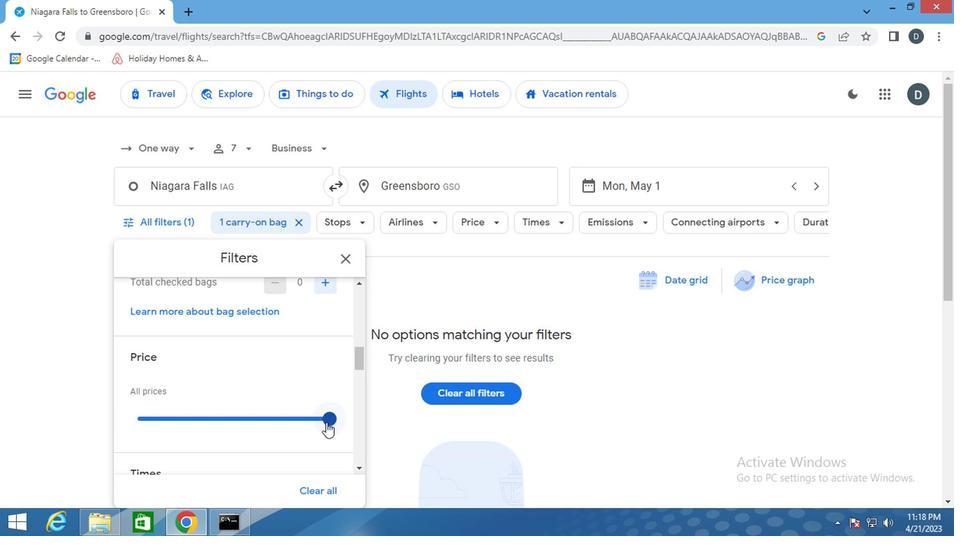 
Action: Mouse moved to (309, 443)
Screenshot: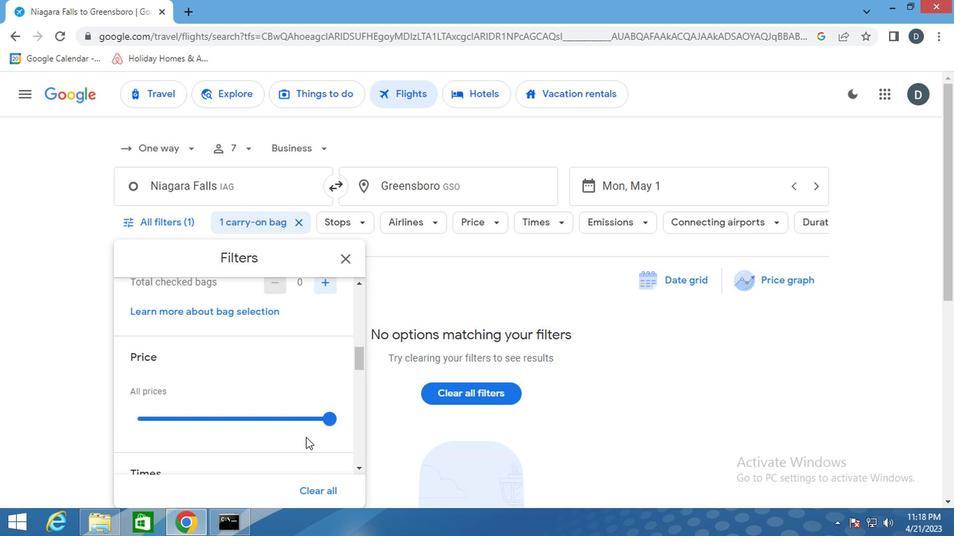 
Action: Mouse scrolled (309, 442) with delta (0, 0)
Screenshot: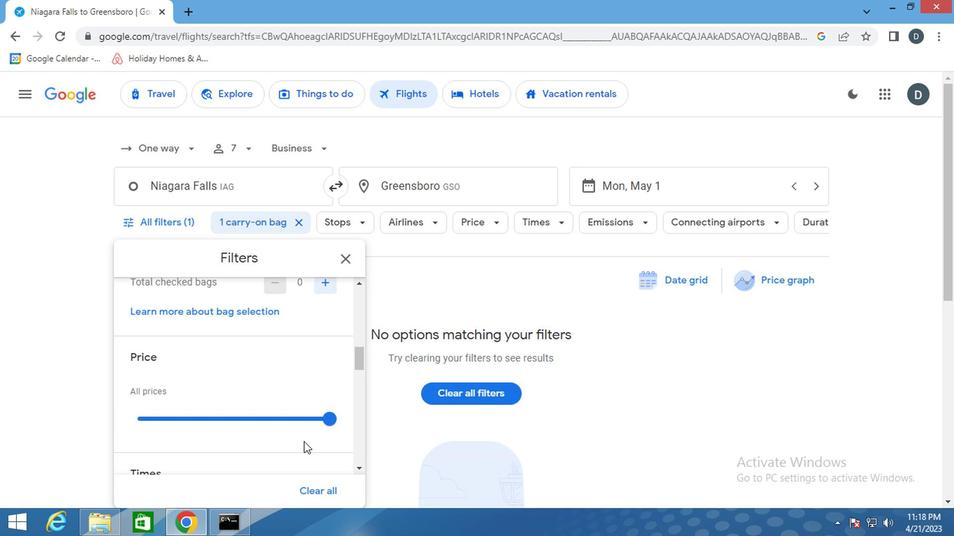 
Action: Mouse scrolled (309, 442) with delta (0, 0)
Screenshot: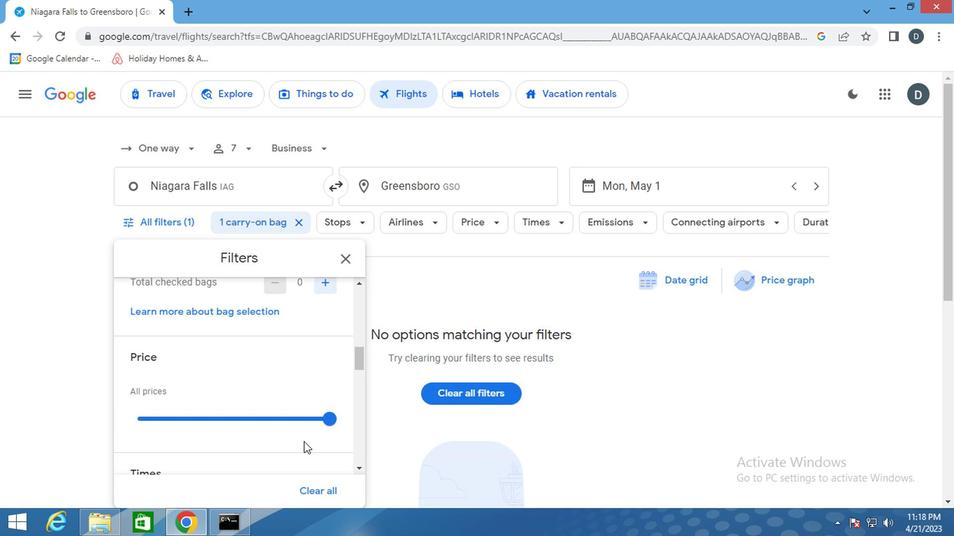 
Action: Mouse scrolled (309, 442) with delta (0, 0)
Screenshot: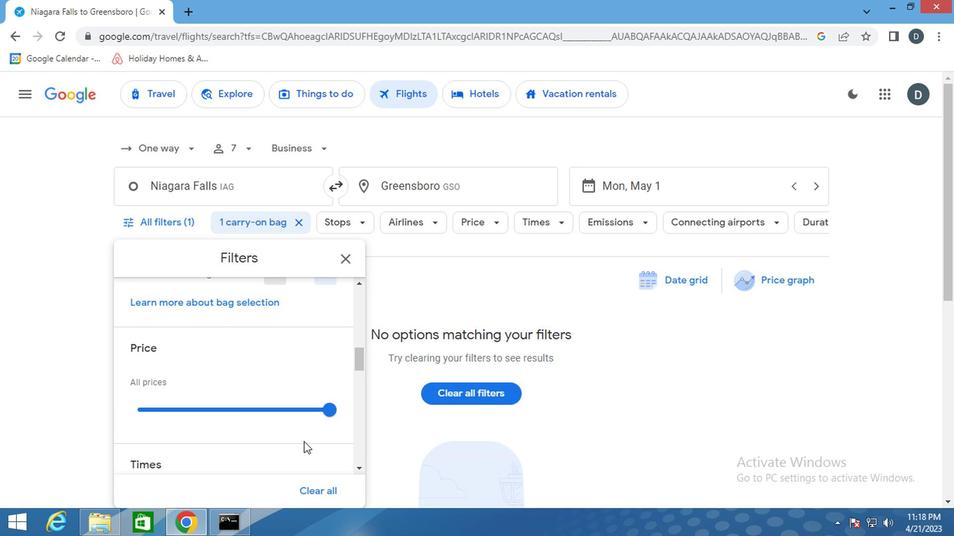 
Action: Mouse moved to (162, 369)
Screenshot: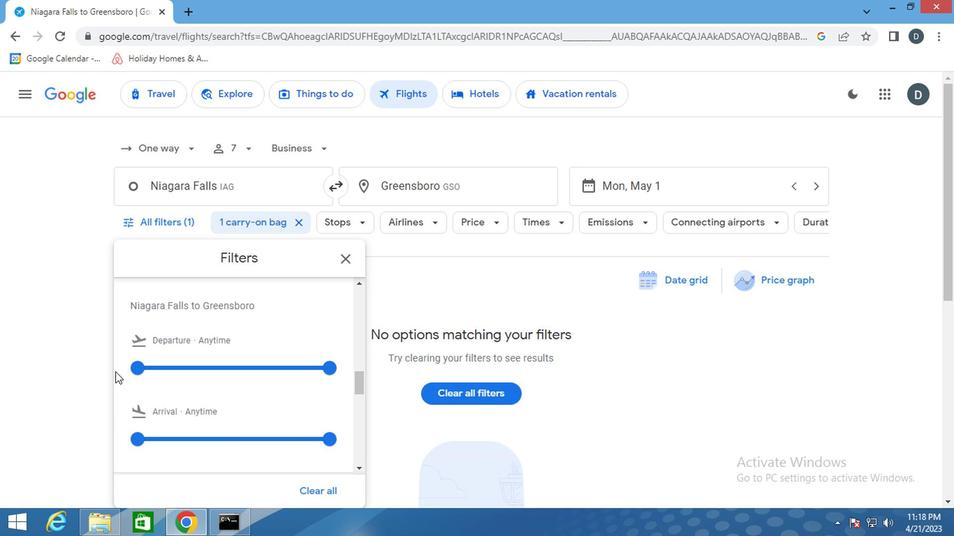 
Action: Mouse pressed left at (162, 369)
Screenshot: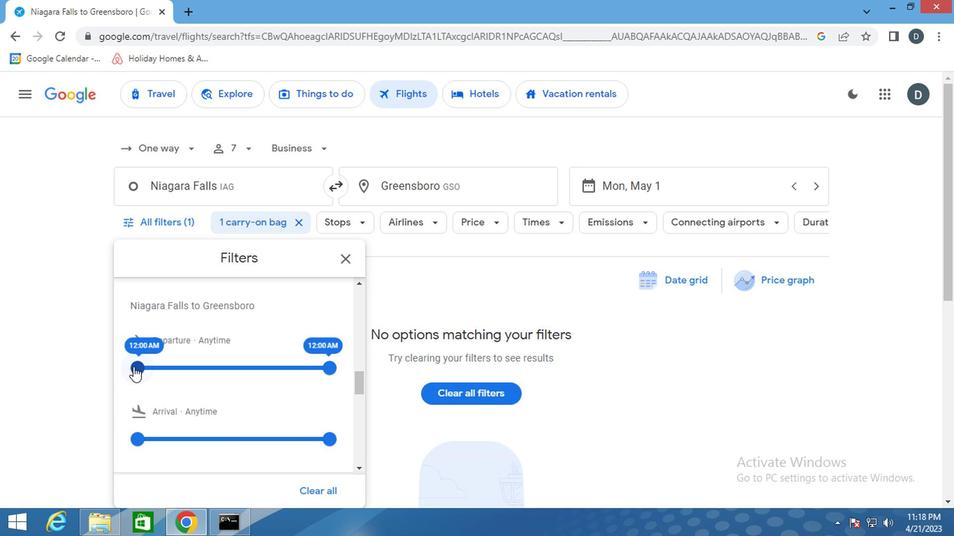 
Action: Mouse moved to (245, 367)
Screenshot: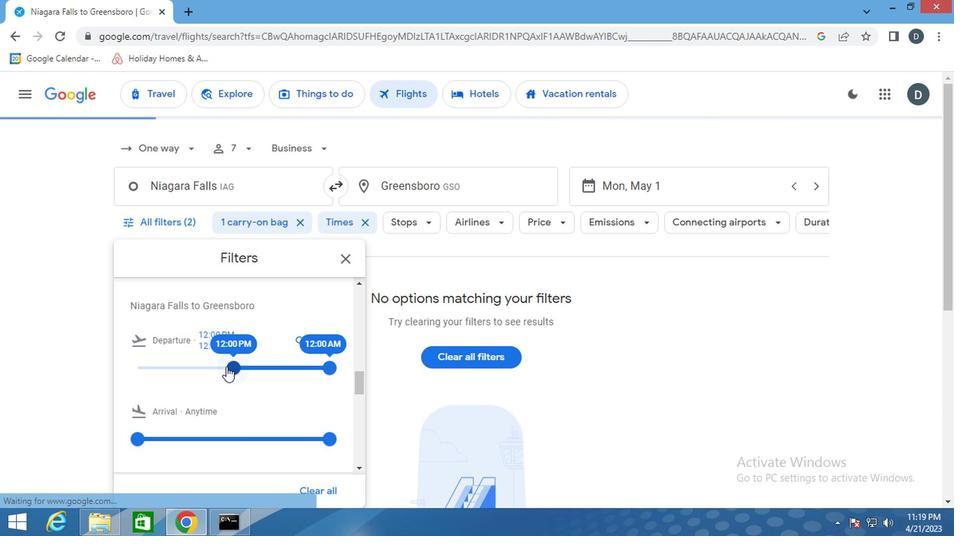 
Action: Mouse pressed left at (245, 367)
Screenshot: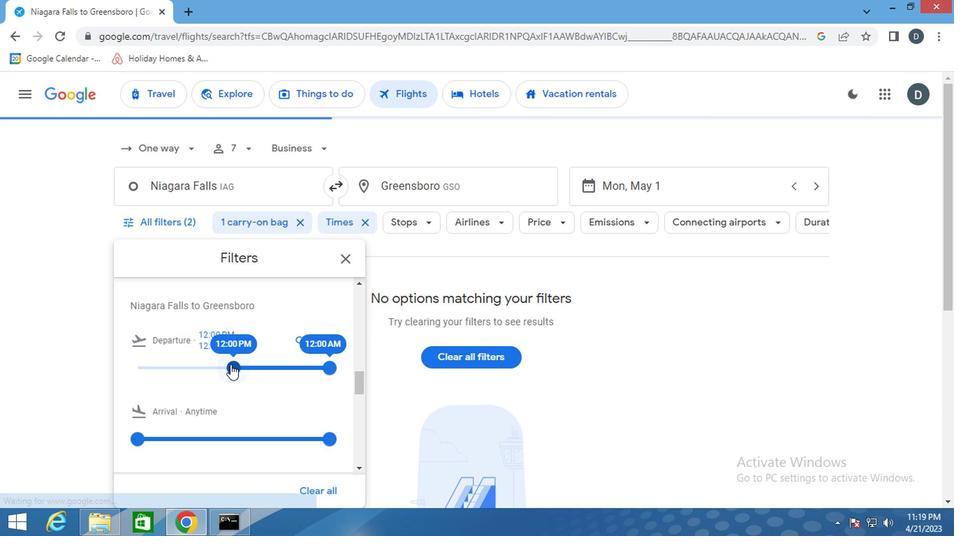 
Action: Mouse moved to (329, 368)
Screenshot: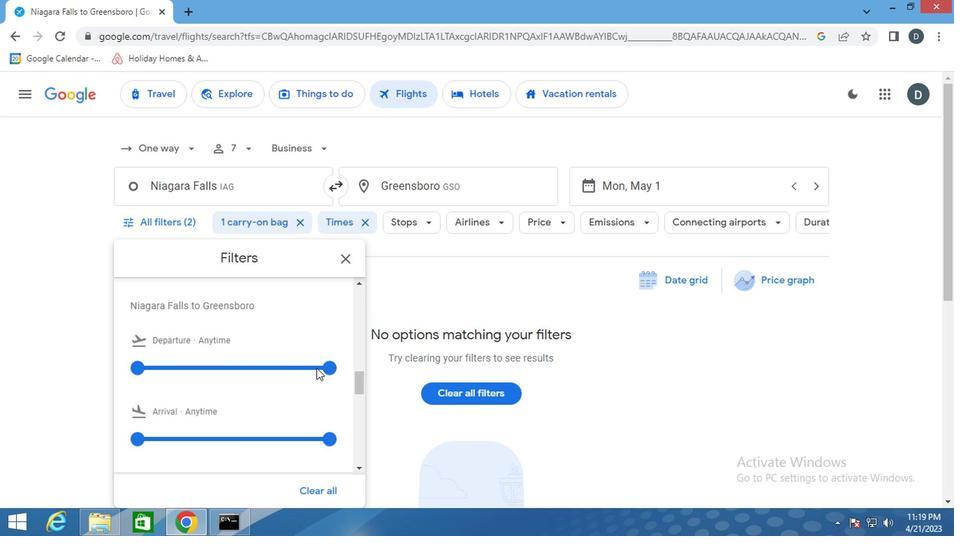 
Action: Mouse pressed left at (329, 368)
Screenshot: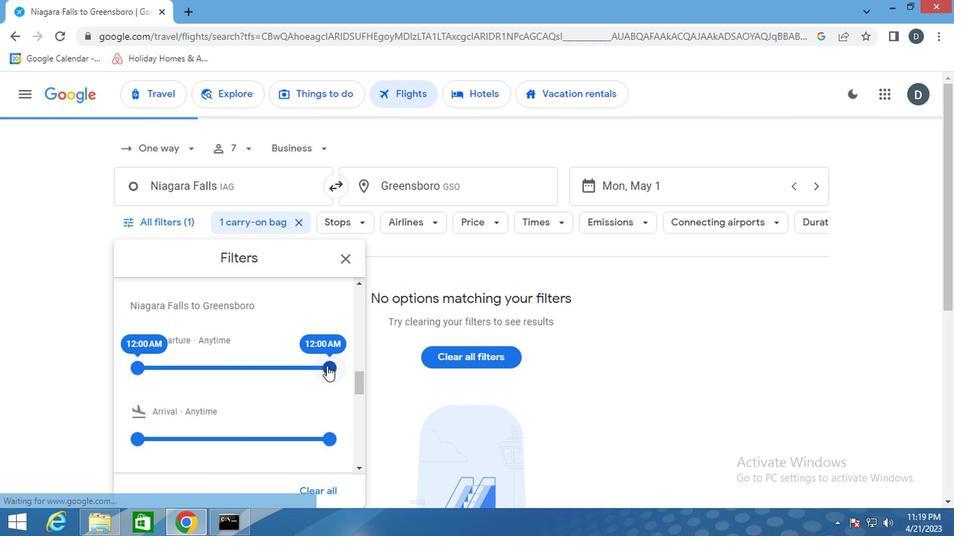 
Action: Mouse moved to (282, 393)
Screenshot: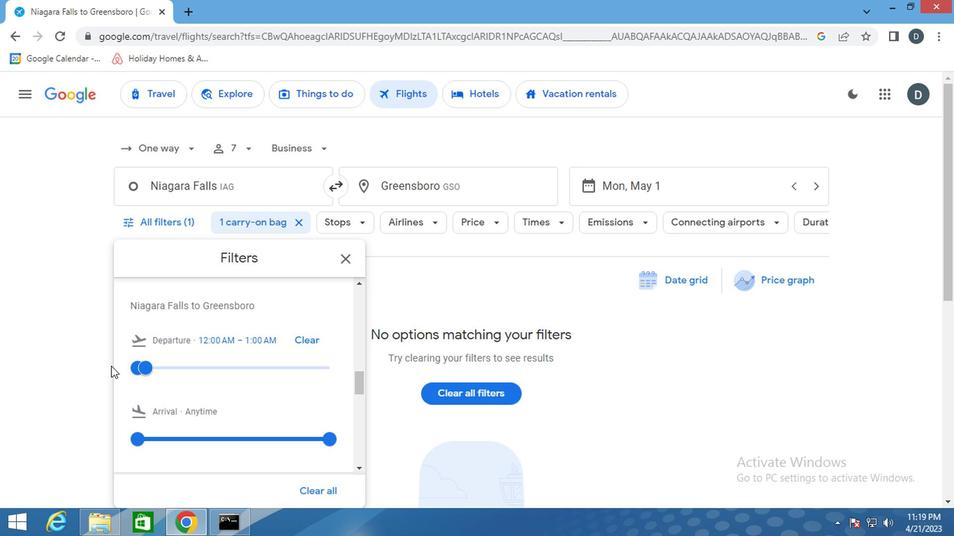 
Action: Mouse scrolled (282, 393) with delta (0, 0)
Screenshot: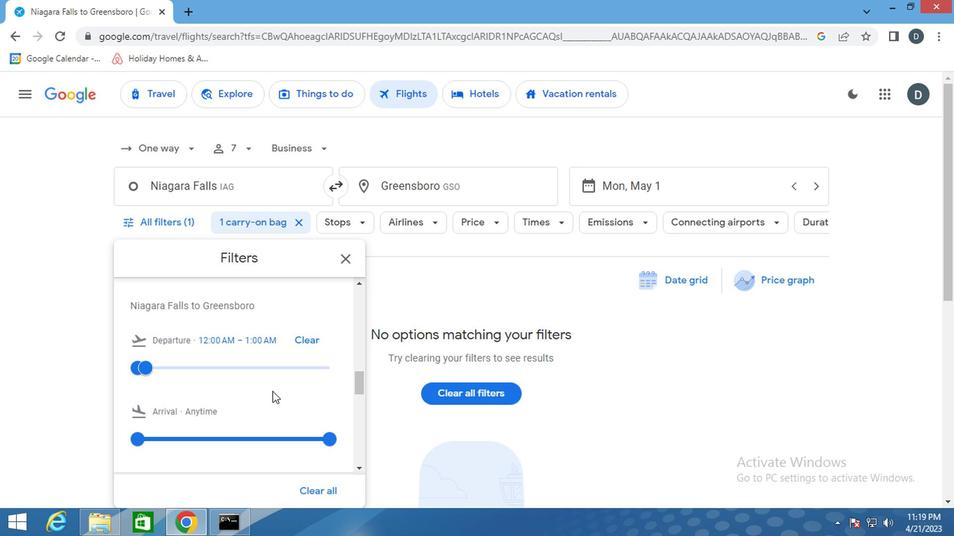 
Action: Mouse scrolled (282, 393) with delta (0, 0)
Screenshot: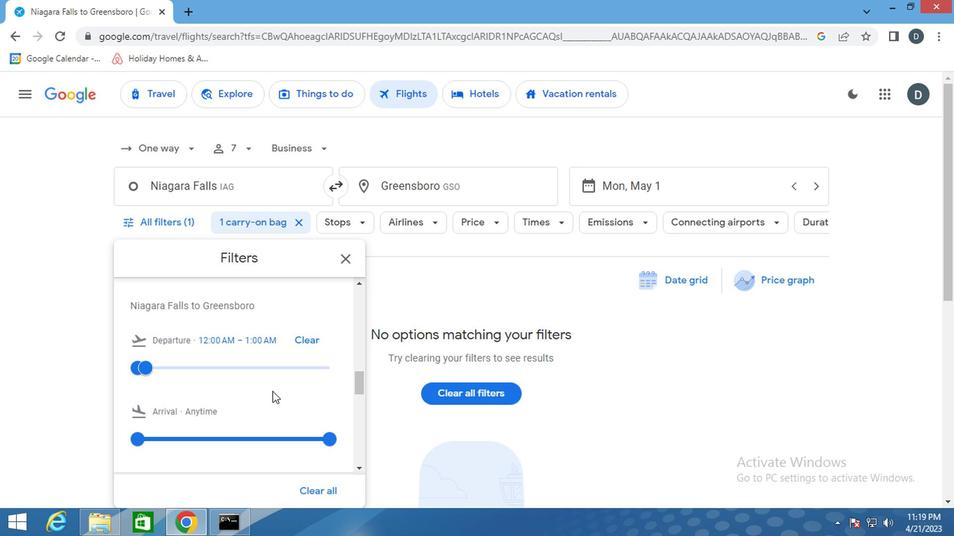 
Action: Mouse scrolled (282, 393) with delta (0, 0)
Screenshot: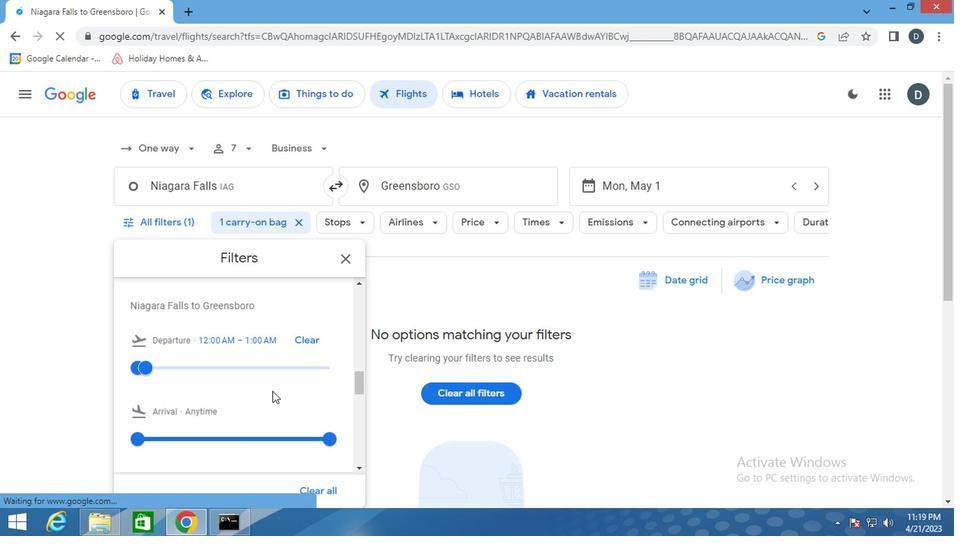 
Action: Mouse scrolled (282, 393) with delta (0, 0)
Screenshot: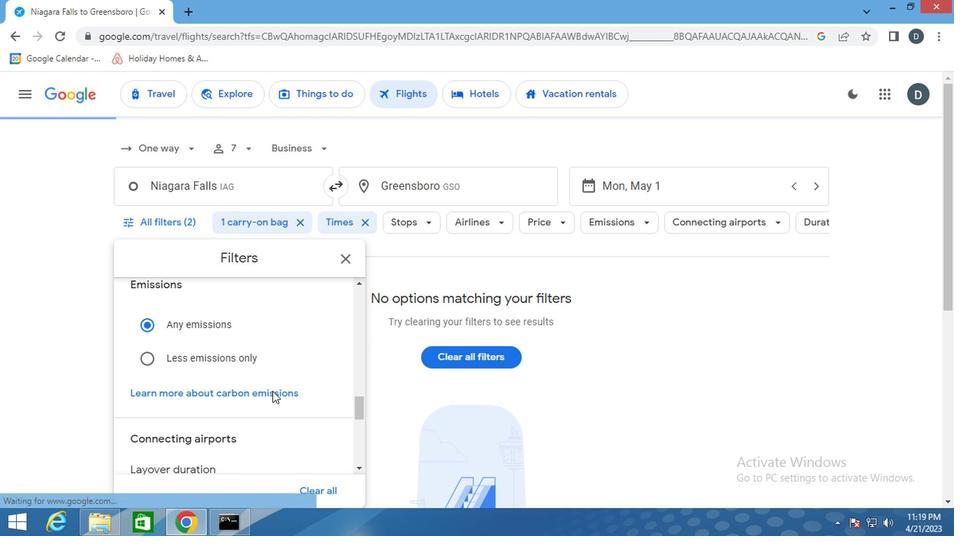 
Action: Mouse scrolled (282, 393) with delta (0, 0)
Screenshot: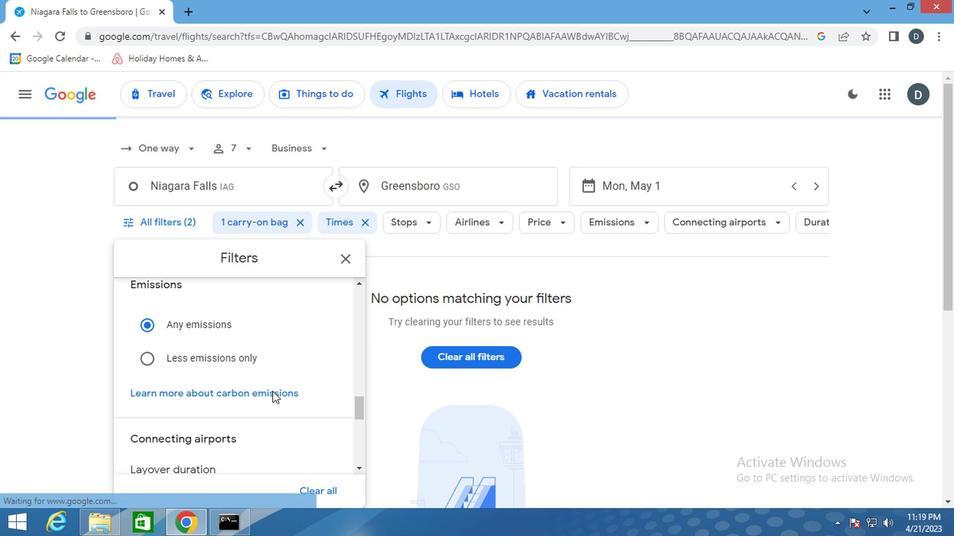 
Action: Mouse scrolled (282, 393) with delta (0, 0)
Screenshot: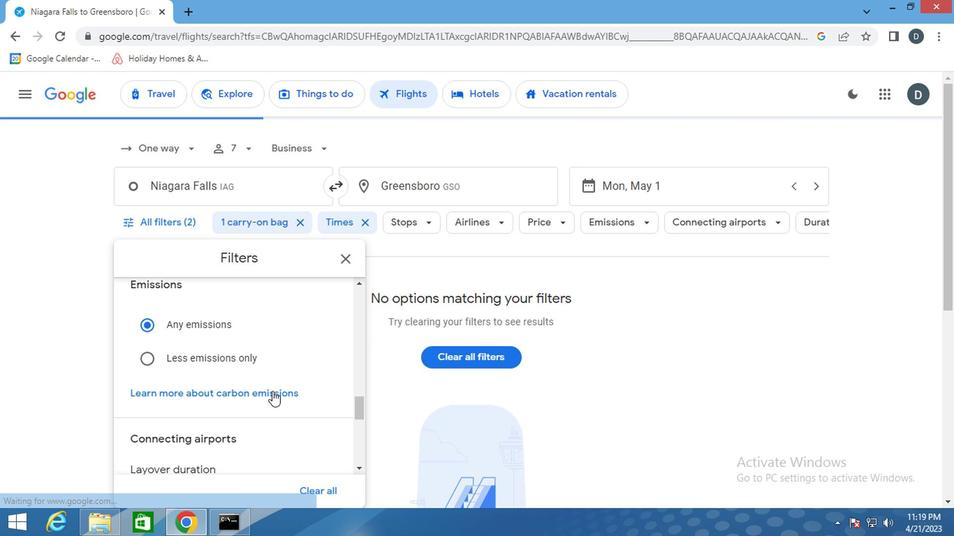 
Action: Mouse scrolled (282, 393) with delta (0, 0)
Screenshot: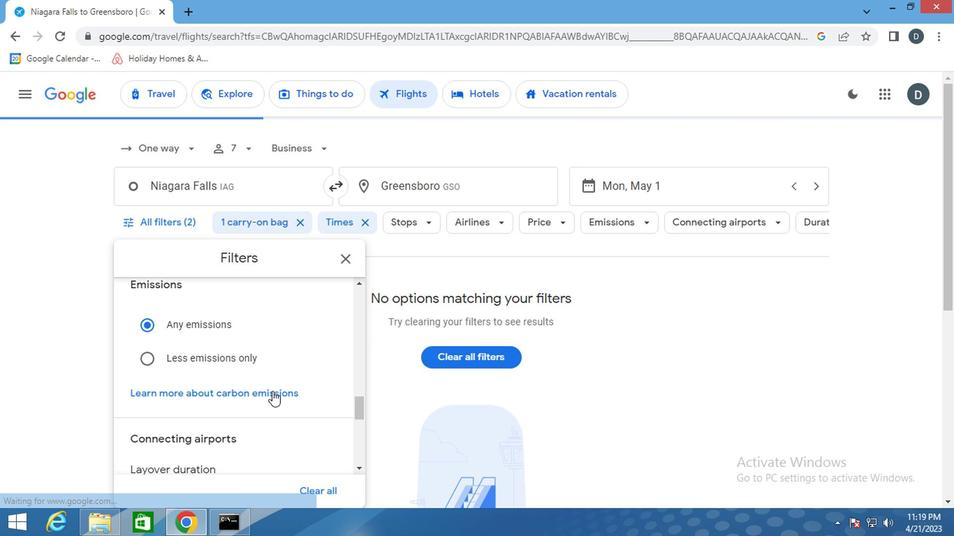 
Action: Mouse scrolled (282, 393) with delta (0, 0)
Screenshot: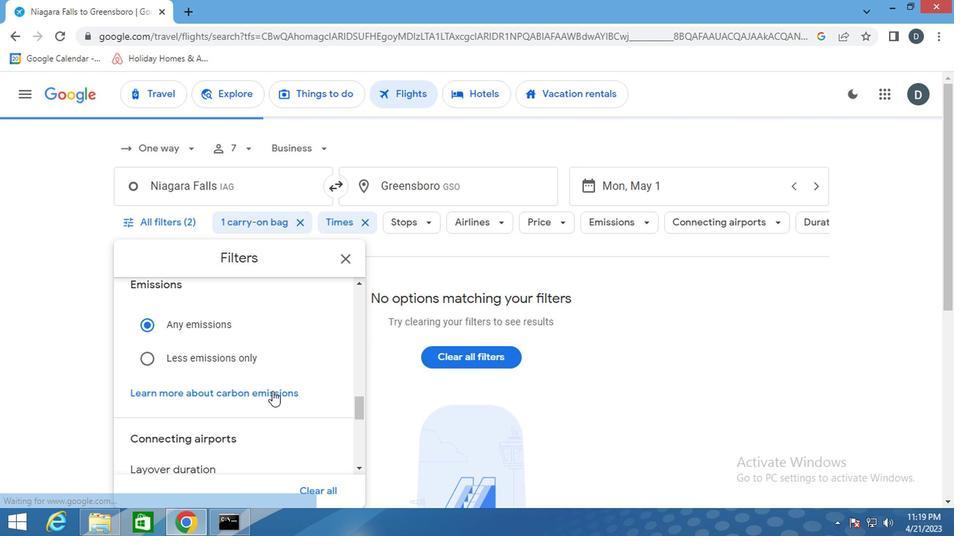 
Action: Mouse scrolled (282, 393) with delta (0, 0)
Screenshot: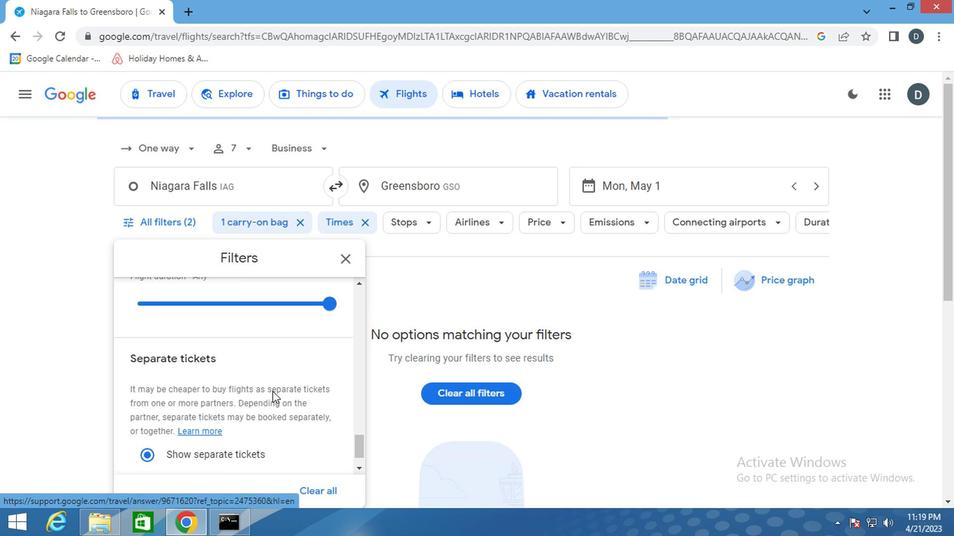 
Action: Mouse scrolled (282, 393) with delta (0, 0)
Screenshot: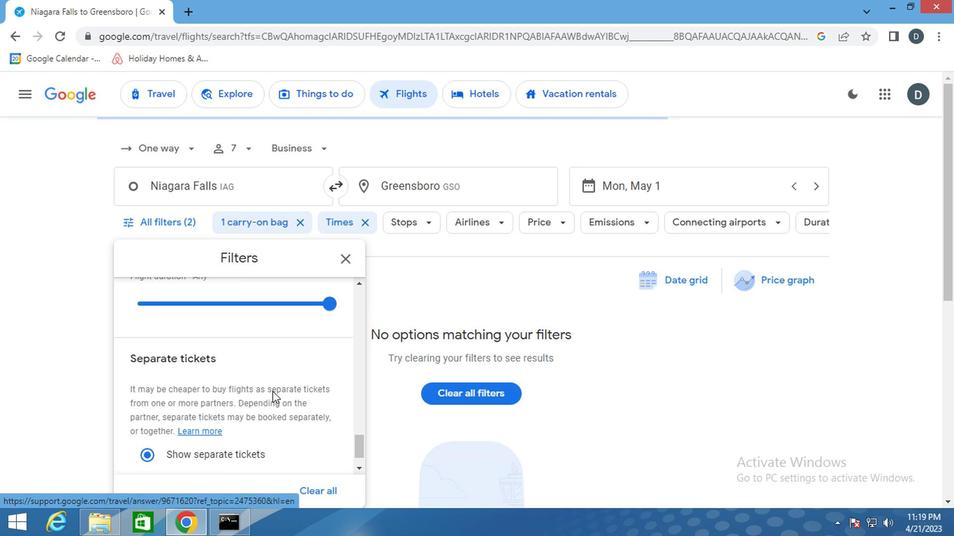 
Action: Mouse scrolled (282, 393) with delta (0, 0)
Screenshot: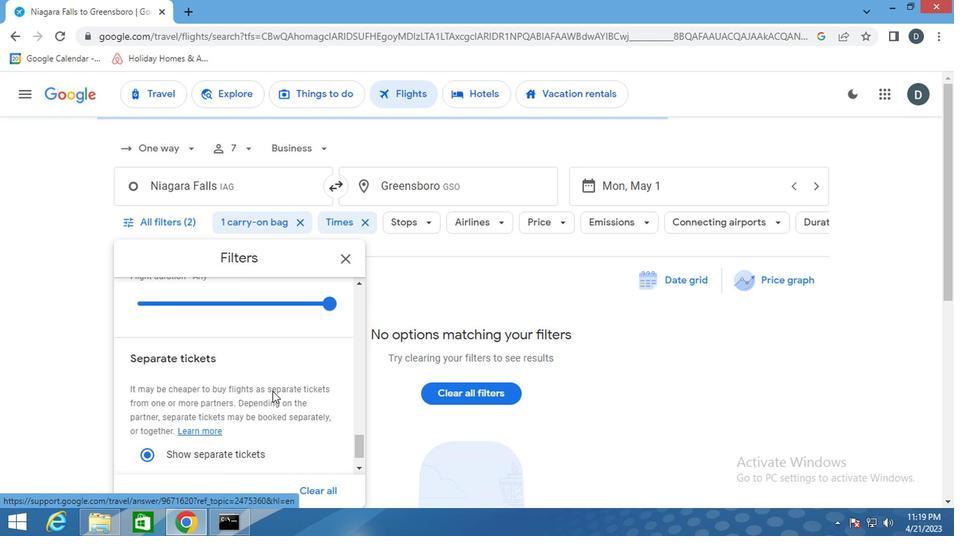 
Action: Mouse scrolled (282, 393) with delta (0, 0)
Screenshot: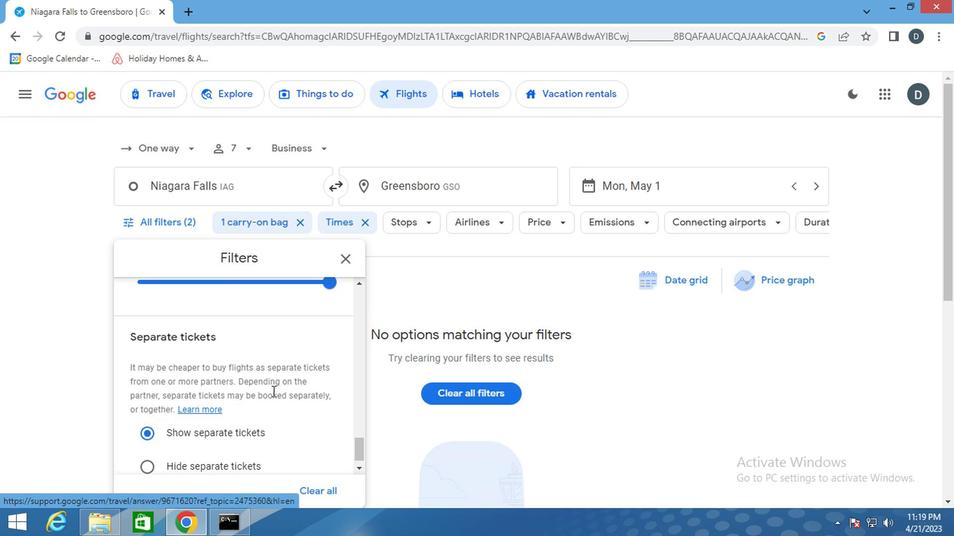 
Action: Mouse scrolled (282, 393) with delta (0, 0)
Screenshot: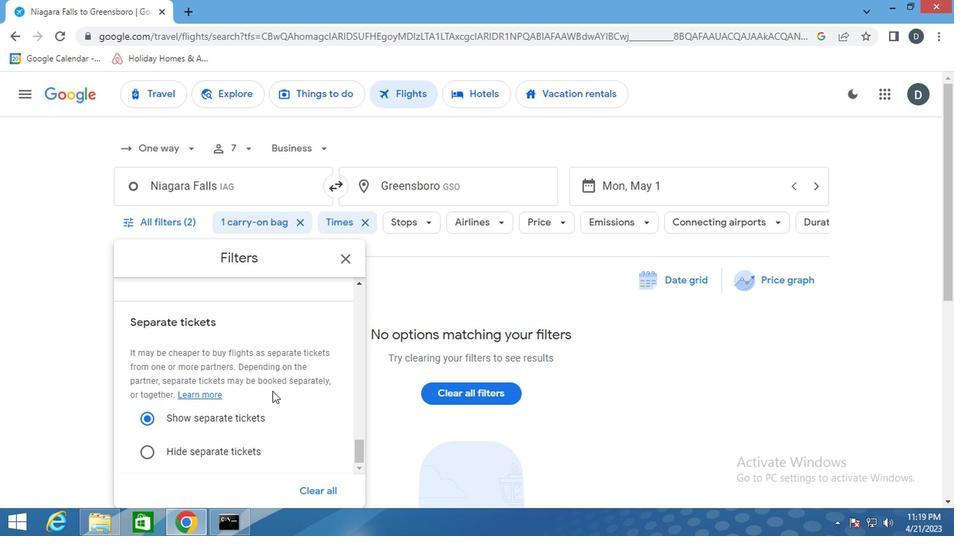 
Action: Mouse scrolled (282, 393) with delta (0, 0)
Screenshot: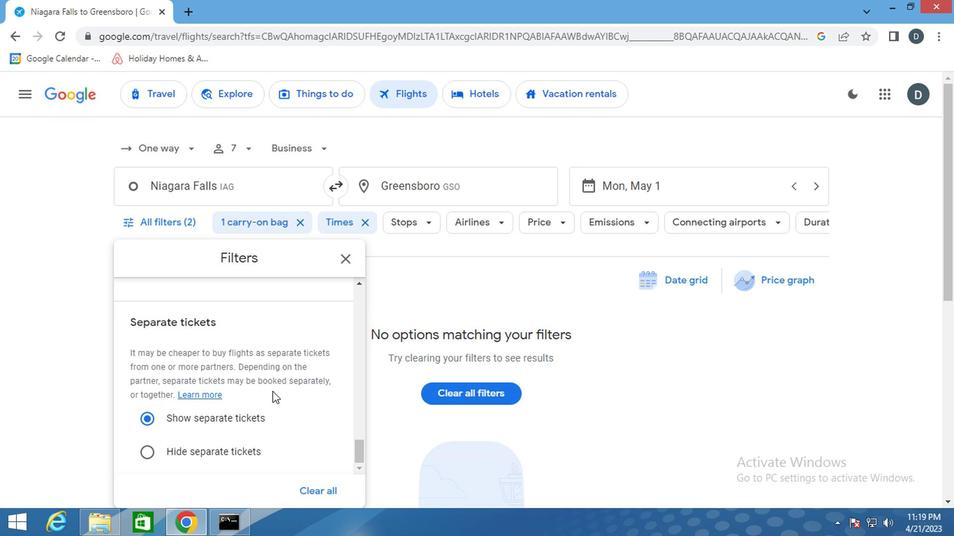 
Action: Mouse scrolled (282, 393) with delta (0, 0)
Screenshot: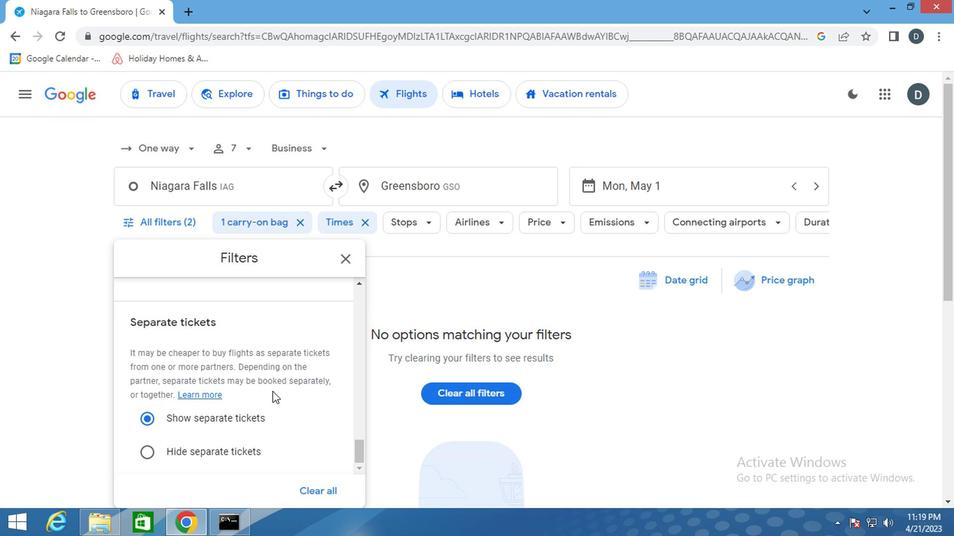 
Action: Mouse scrolled (282, 393) with delta (0, 0)
Screenshot: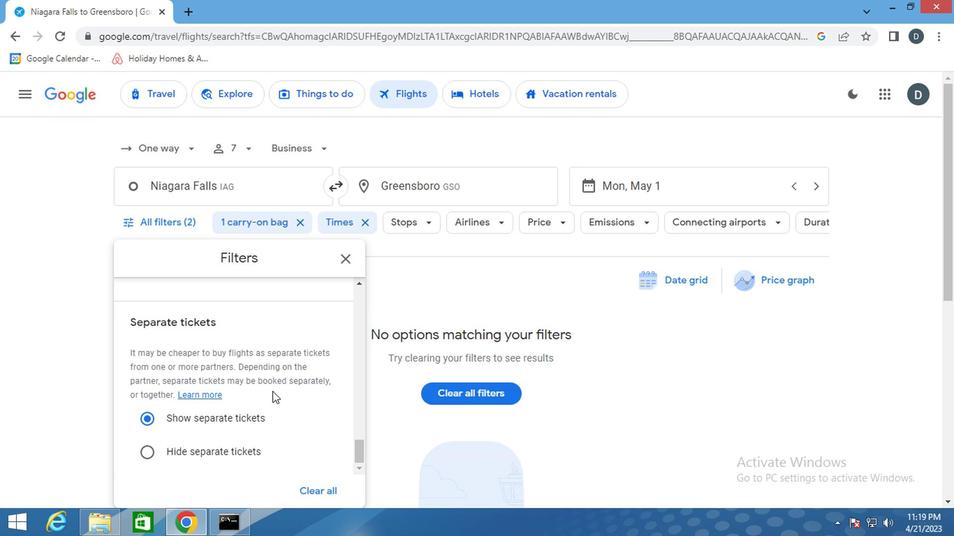 
Action: Mouse moved to (318, 338)
Screenshot: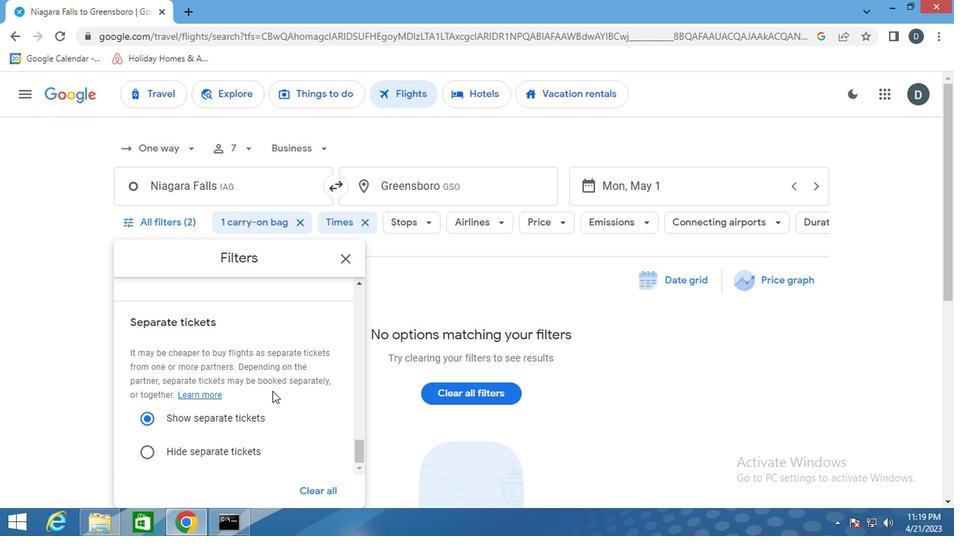 
Action: Mouse scrolled (318, 338) with delta (0, 0)
Screenshot: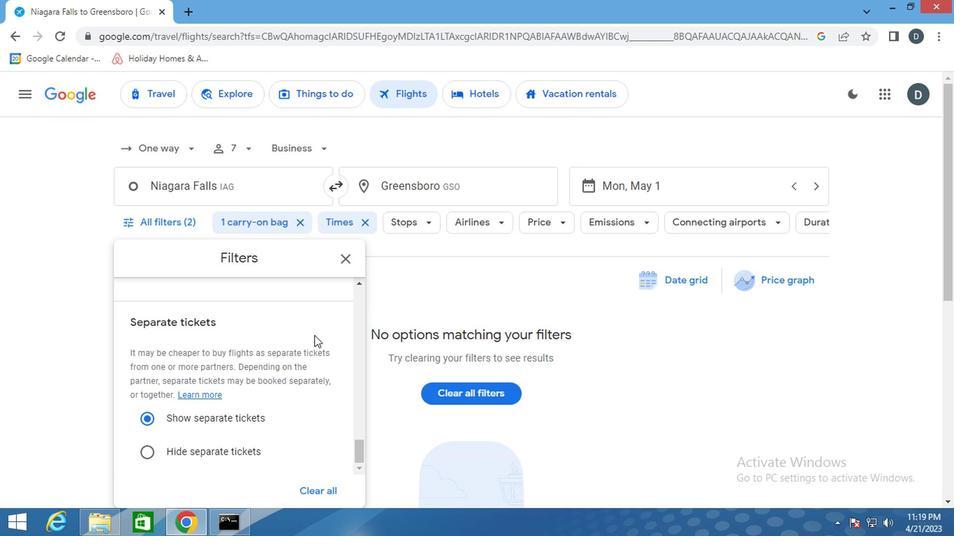 
Action: Mouse scrolled (318, 338) with delta (0, 0)
Screenshot: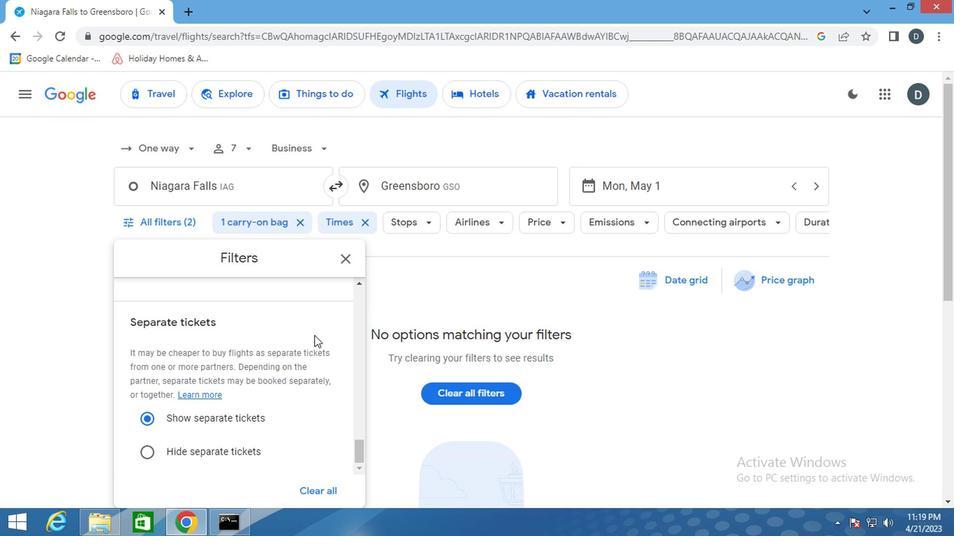 
Action: Mouse scrolled (318, 338) with delta (0, 0)
Screenshot: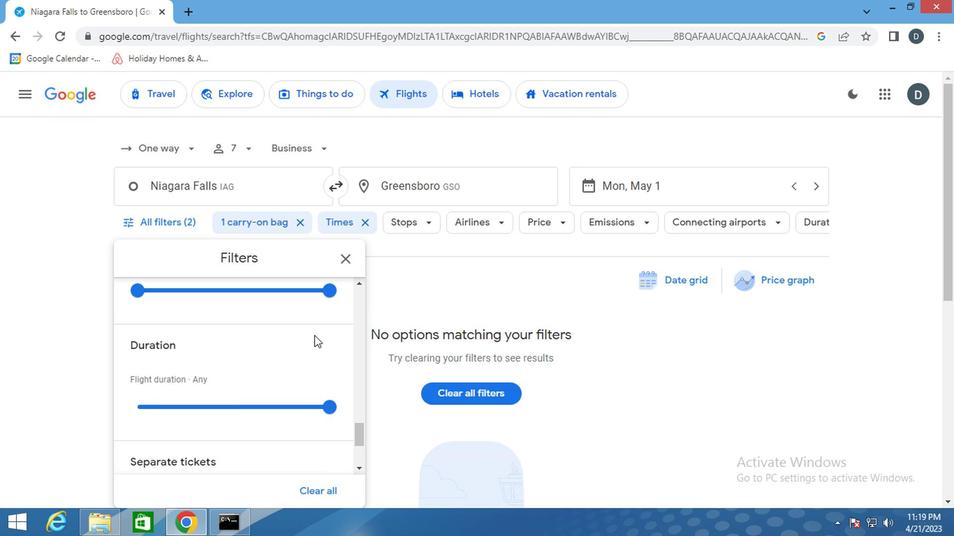 
Action: Mouse scrolled (318, 338) with delta (0, 0)
Screenshot: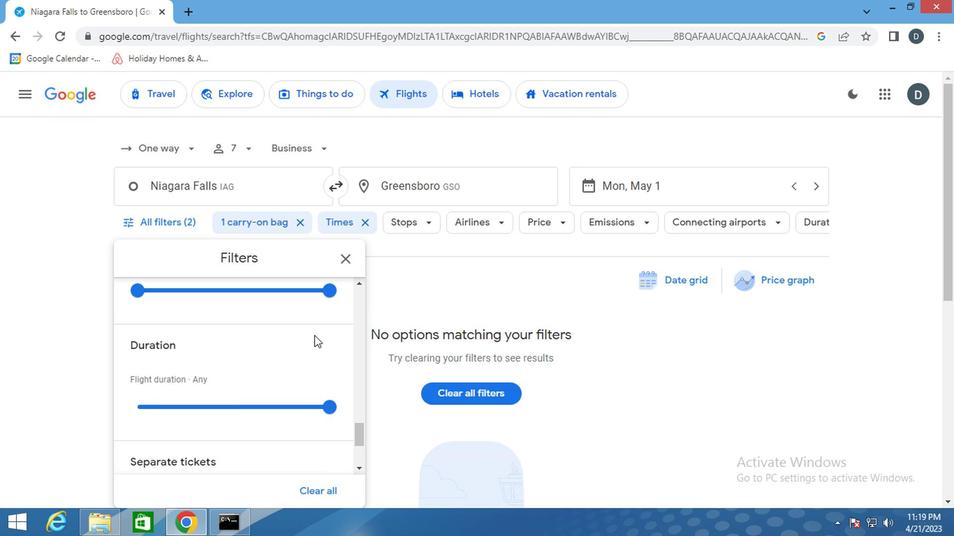 
Action: Mouse scrolled (318, 338) with delta (0, 0)
Screenshot: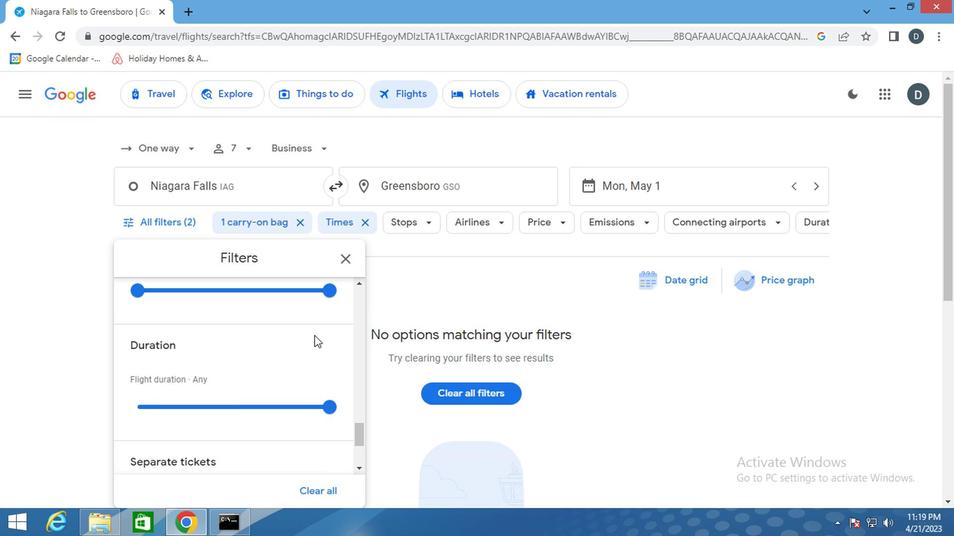 
Action: Mouse scrolled (318, 338) with delta (0, 0)
Screenshot: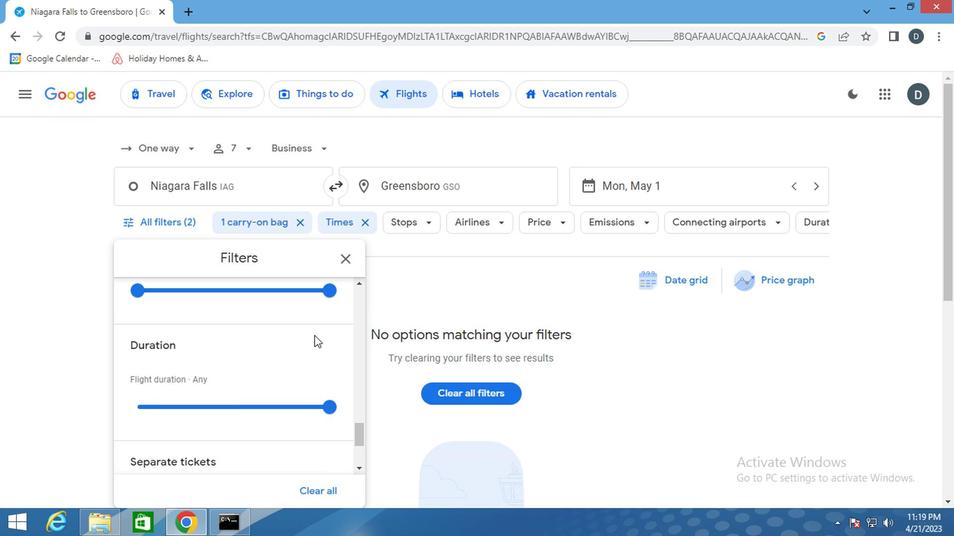
Action: Mouse scrolled (318, 337) with delta (0, 0)
Screenshot: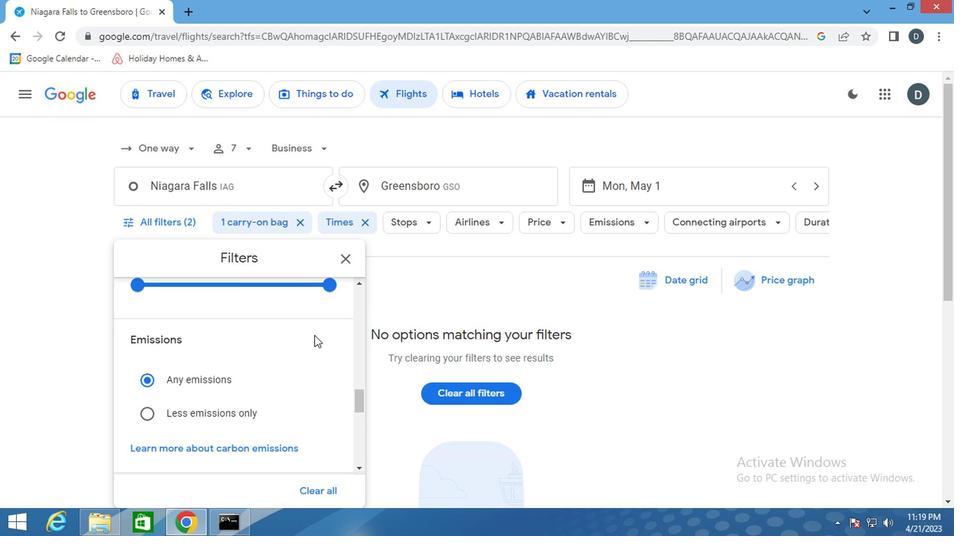 
Action: Mouse scrolled (318, 337) with delta (0, 0)
Screenshot: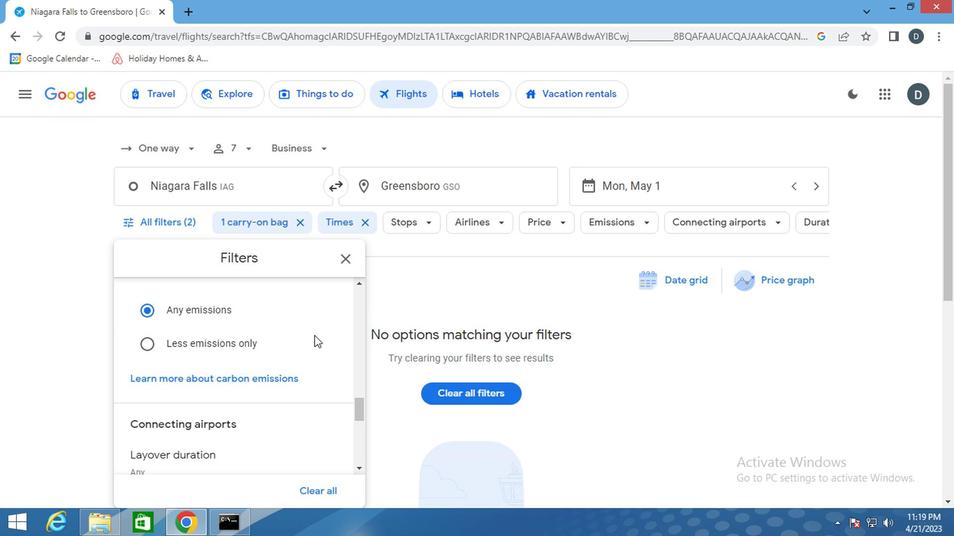 
Action: Mouse scrolled (318, 337) with delta (0, 0)
Screenshot: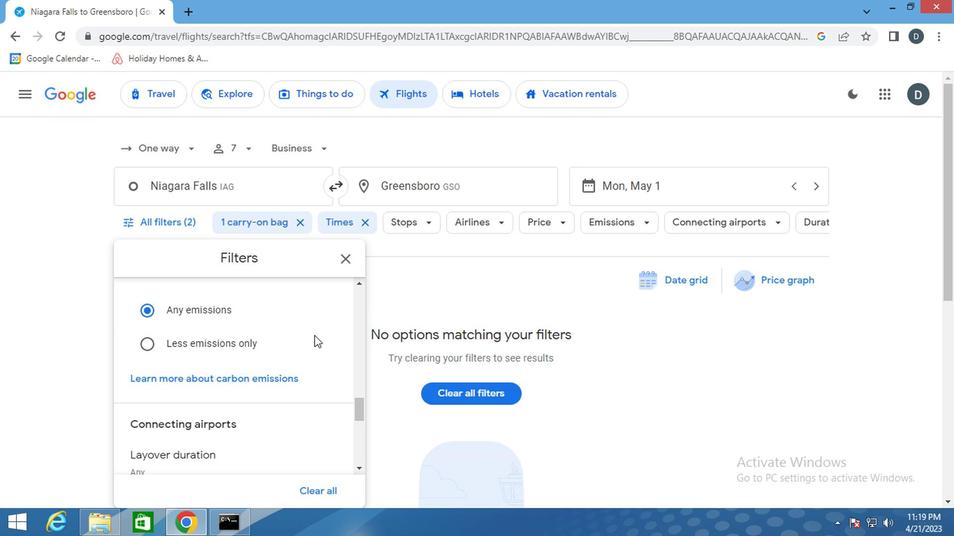 
Action: Mouse scrolled (318, 337) with delta (0, 0)
Screenshot: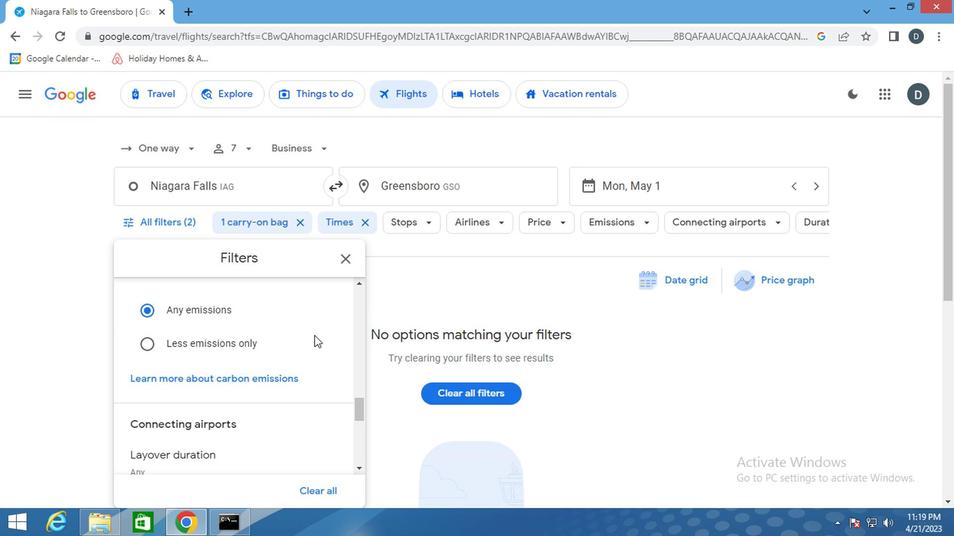 
Action: Mouse scrolled (318, 337) with delta (0, 0)
Screenshot: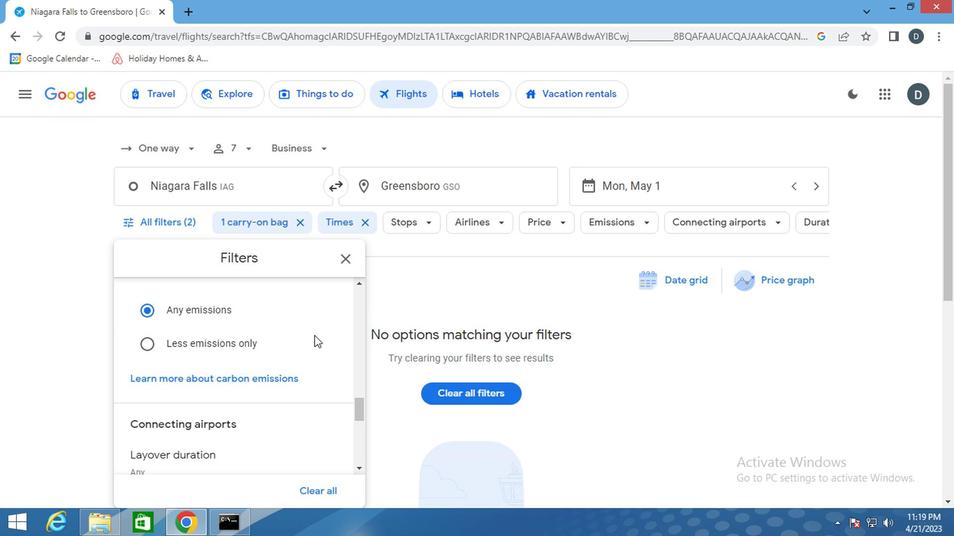 
Action: Mouse scrolled (318, 337) with delta (0, 0)
Screenshot: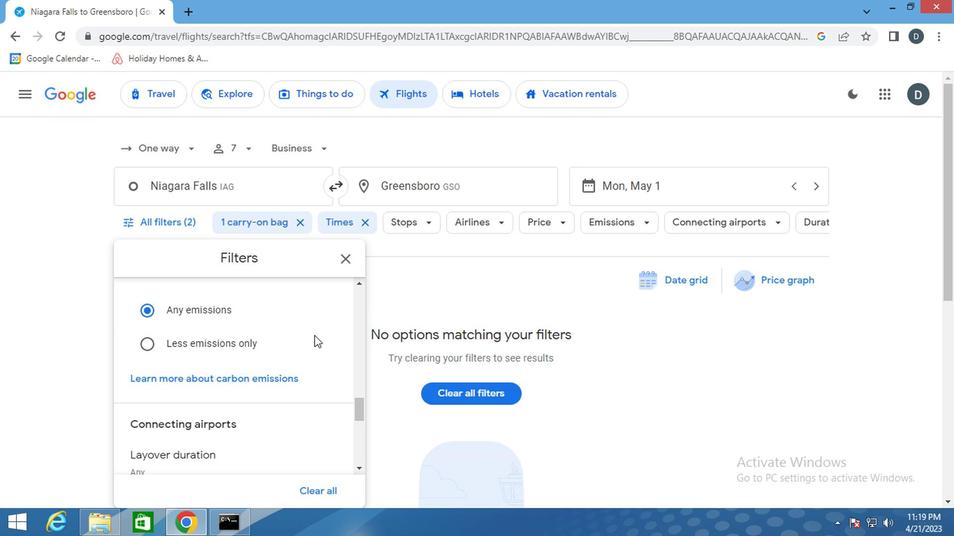 
Action: Mouse scrolled (318, 337) with delta (0, 0)
Screenshot: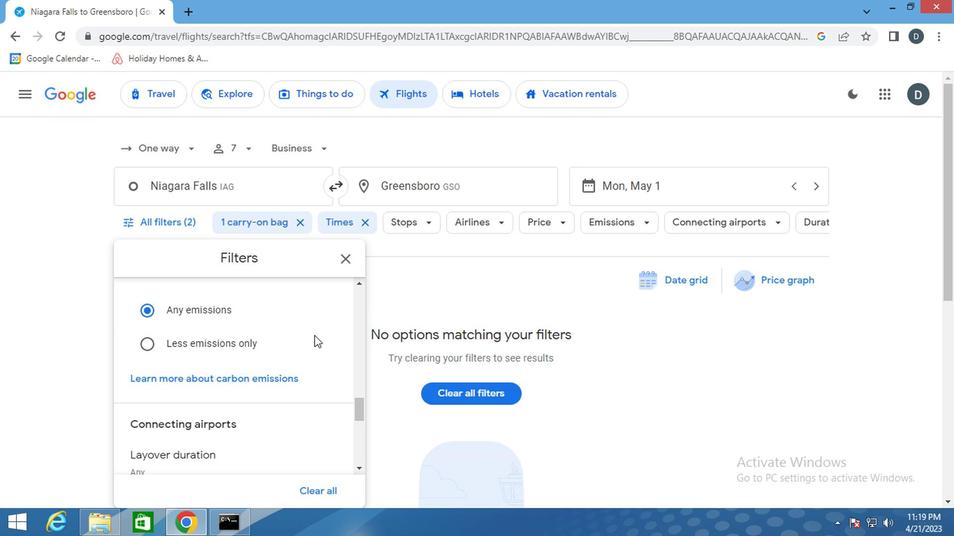 
Action: Mouse scrolled (318, 337) with delta (0, 0)
Screenshot: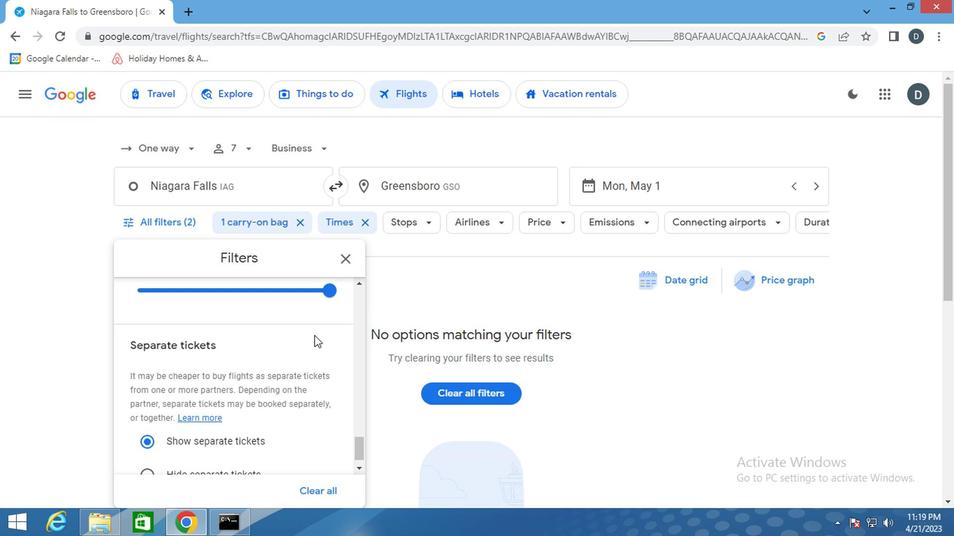
Action: Mouse scrolled (318, 337) with delta (0, 0)
Screenshot: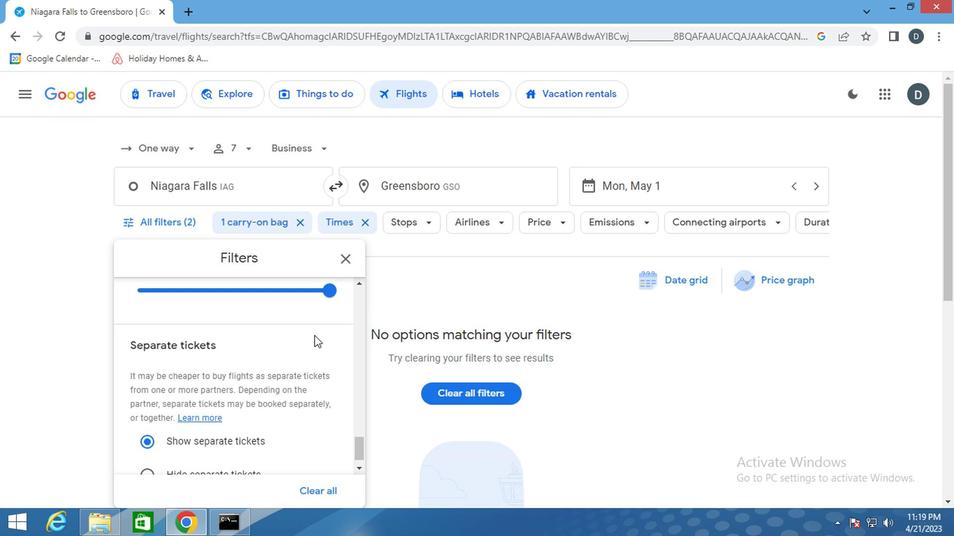 
Action: Mouse scrolled (318, 337) with delta (0, 0)
Screenshot: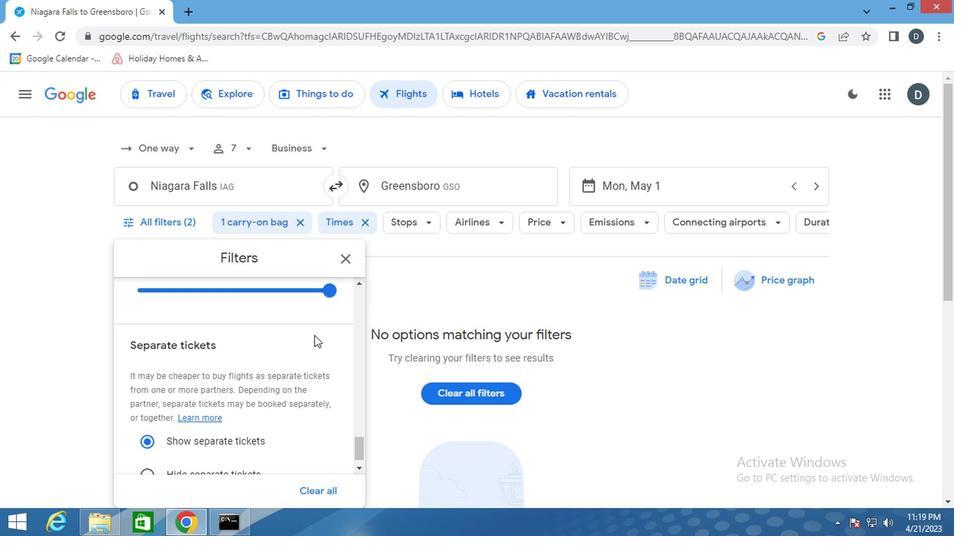 
Action: Mouse scrolled (318, 337) with delta (0, 0)
Screenshot: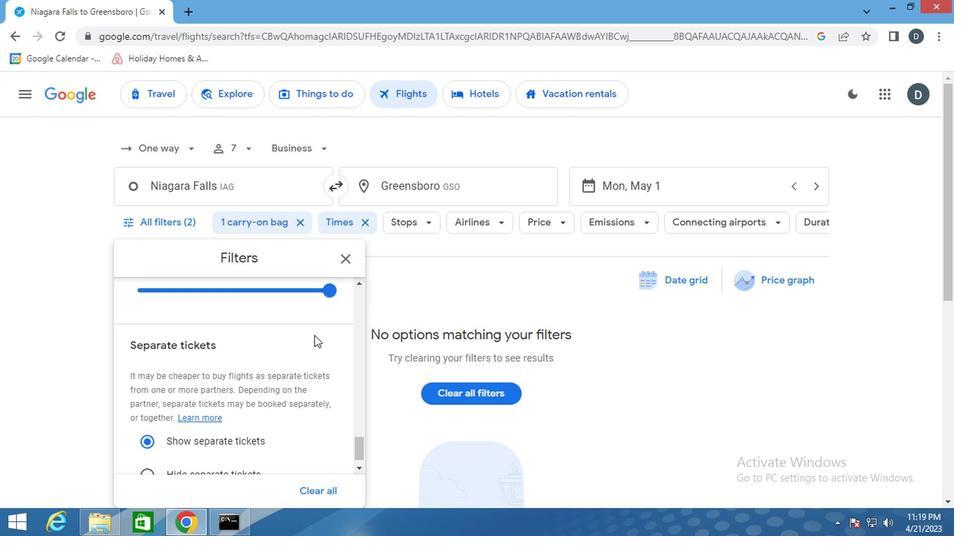 
Action: Mouse scrolled (318, 337) with delta (0, 0)
Screenshot: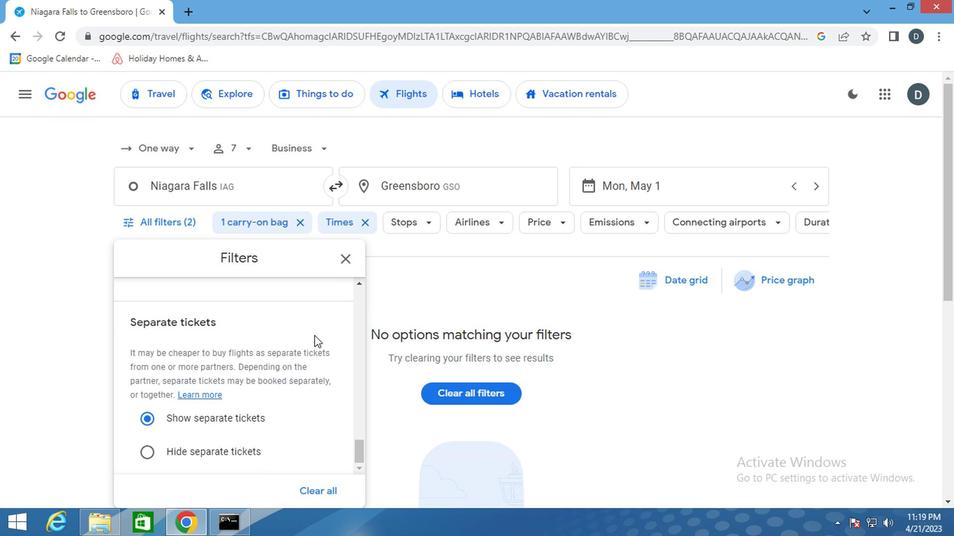 
Action: Mouse moved to (351, 272)
Screenshot: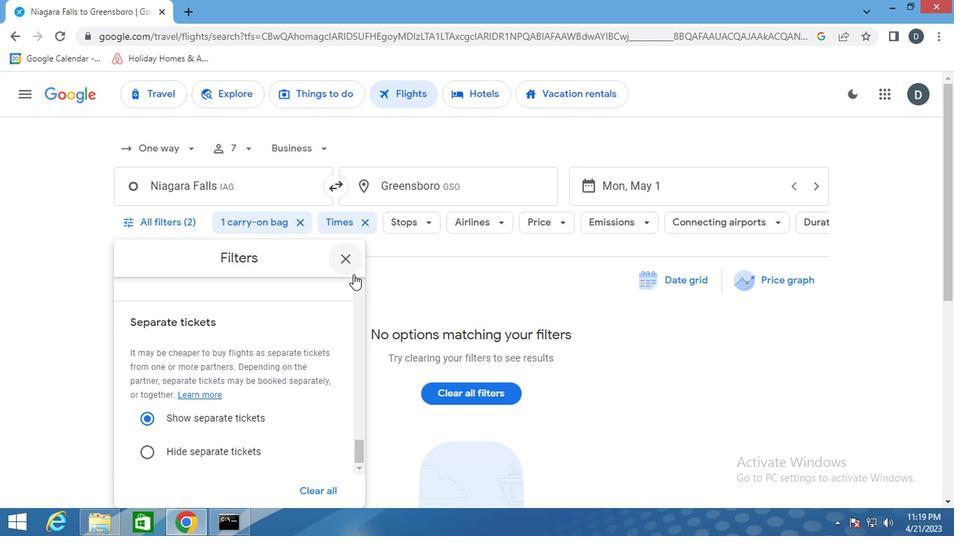 
Action: Mouse pressed left at (351, 272)
Screenshot: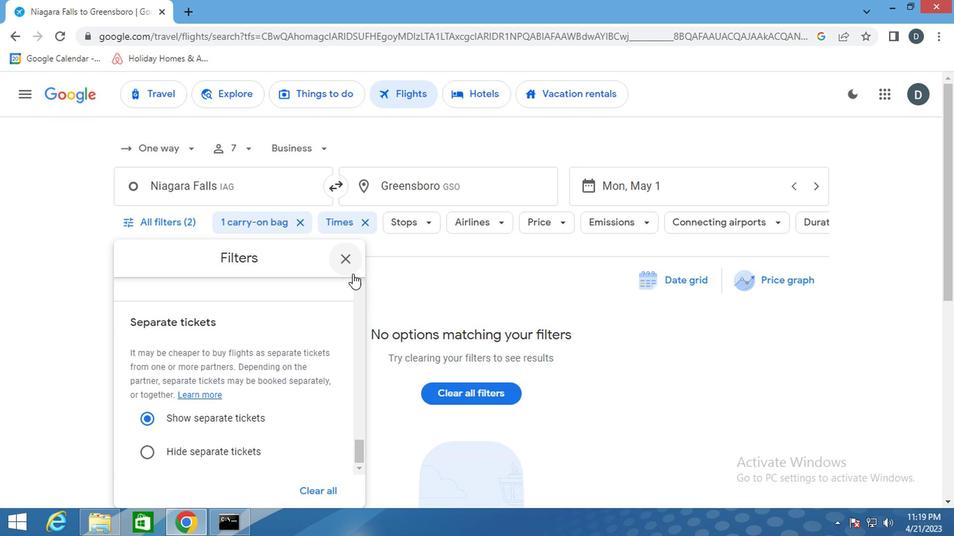 
